 Task: Buy 3 Skirt Sets of size 5-6 years for Baby Girls from Clothing section under best seller category for shipping address: Fernando Perez, 1393 Camden Street, Reno, Nevada 89501, Cell Number 7752551231. Pay from credit card ending with 2005, CVV 3321
Action: Mouse moved to (305, 69)
Screenshot: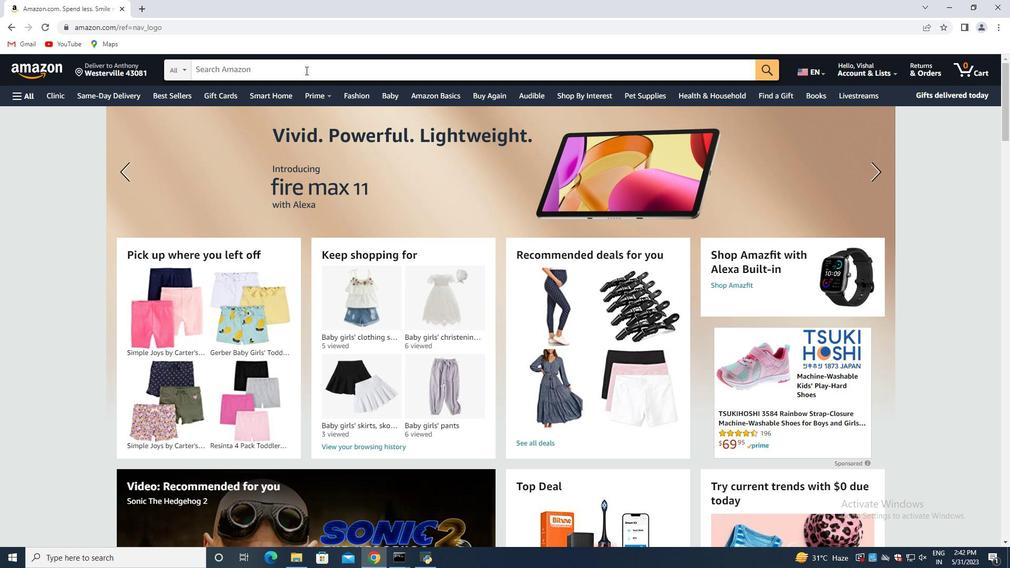 
Action: Mouse pressed left at (305, 69)
Screenshot: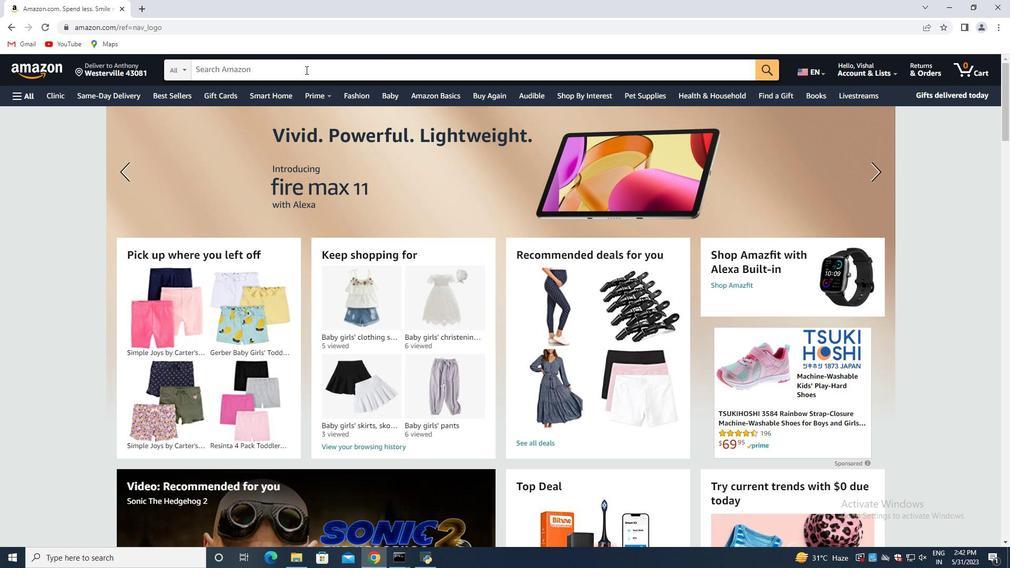 
Action: Key pressed <Key.shift><Key.shift><Key.shift>Skirt<Key.space><Key.shift>Sets<Key.space>of<Key.space>size<Key.space>5-6<Key.space>years<Key.space>for<Key.space><Key.shift>Baby<Key.space><Key.shift><Key.shift><Key.shift><Key.shift><Key.shift><Key.shift><Key.shift><Key.shift><Key.shift><Key.shift><Key.shift><Key.shift><Key.shift><Key.shift><Key.shift><Key.shift><Key.shift><Key.shift><Key.shift><Key.shift><Key.shift>Girls<Key.enter>
Screenshot: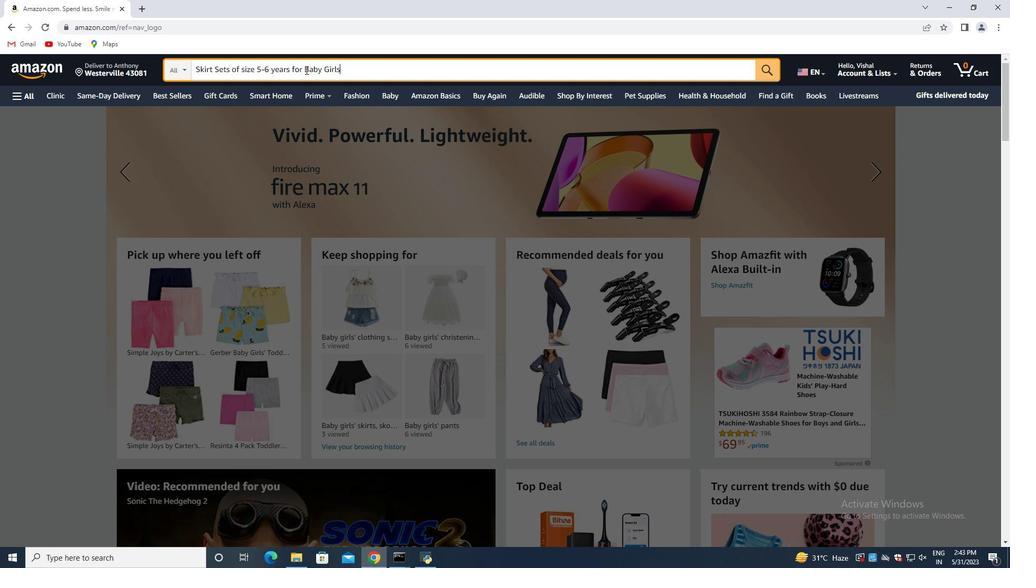 
Action: Mouse moved to (374, 215)
Screenshot: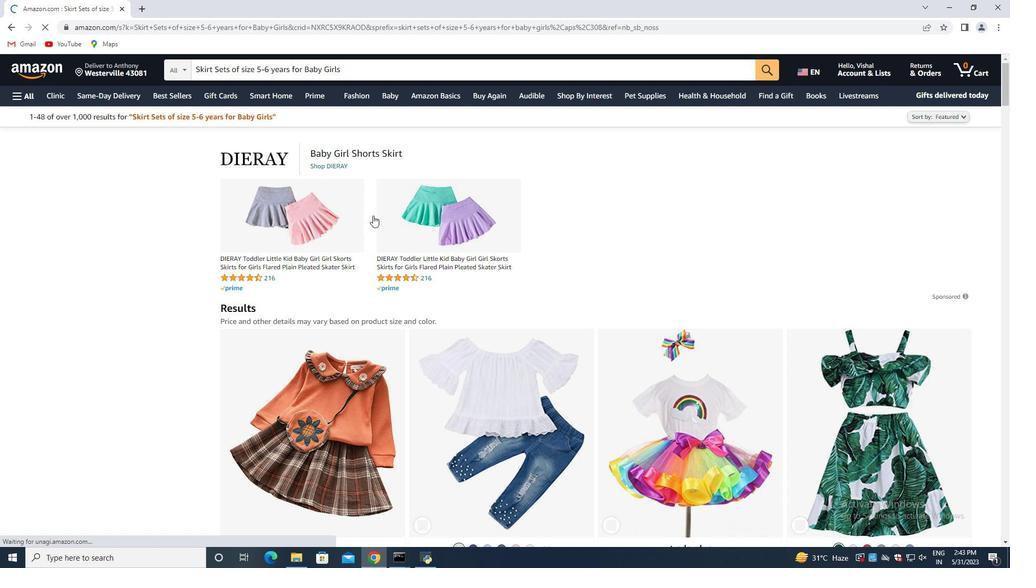 
Action: Mouse scrolled (374, 215) with delta (0, 0)
Screenshot: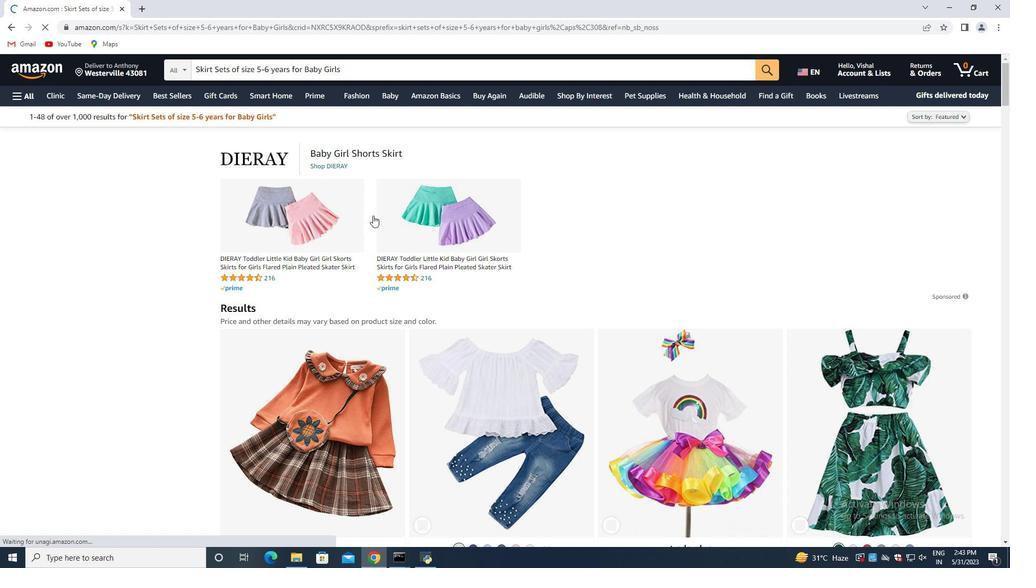 
Action: Mouse scrolled (374, 215) with delta (0, 0)
Screenshot: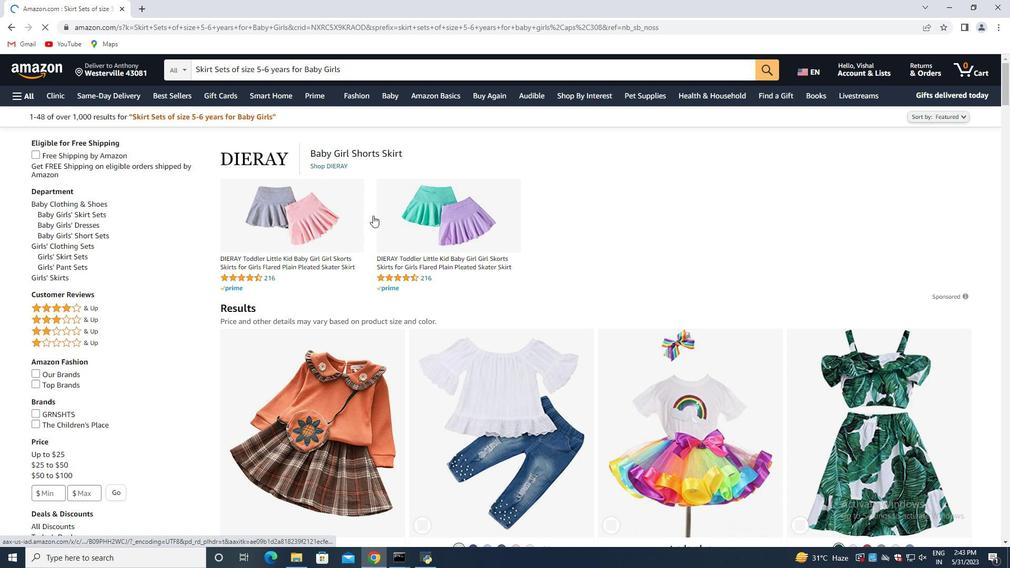 
Action: Mouse moved to (382, 217)
Screenshot: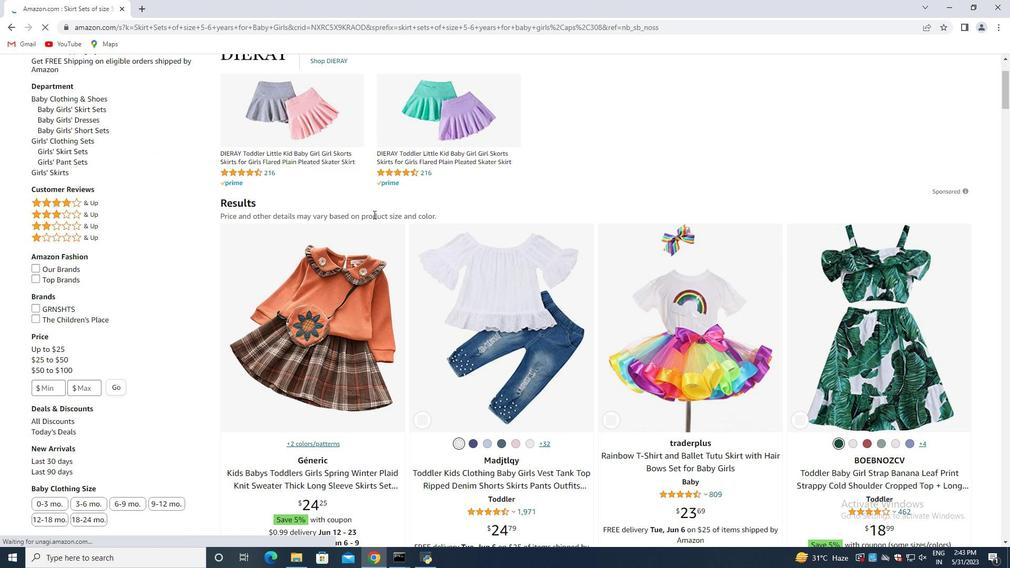 
Action: Mouse scrolled (382, 217) with delta (0, 0)
Screenshot: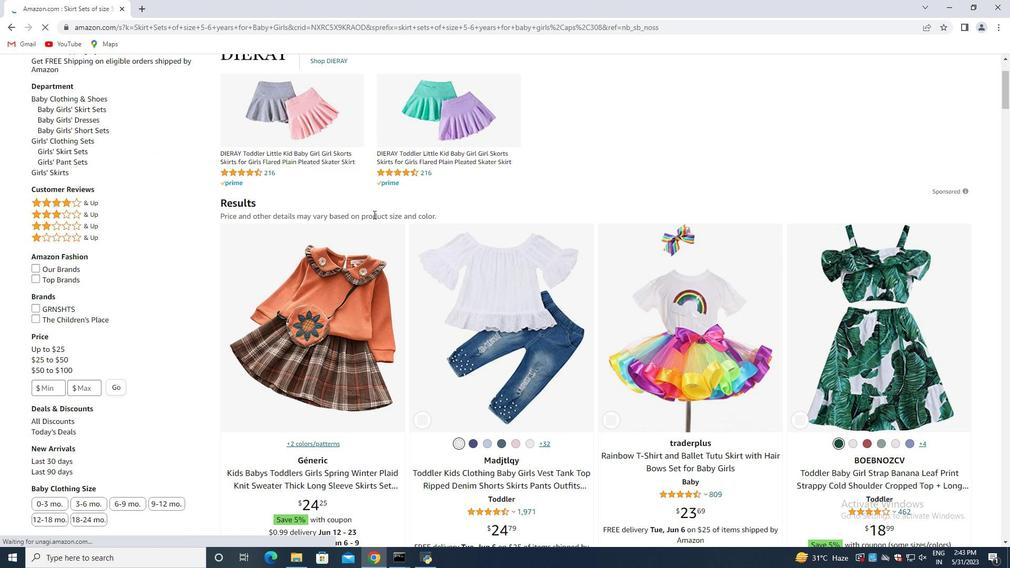 
Action: Mouse moved to (384, 218)
Screenshot: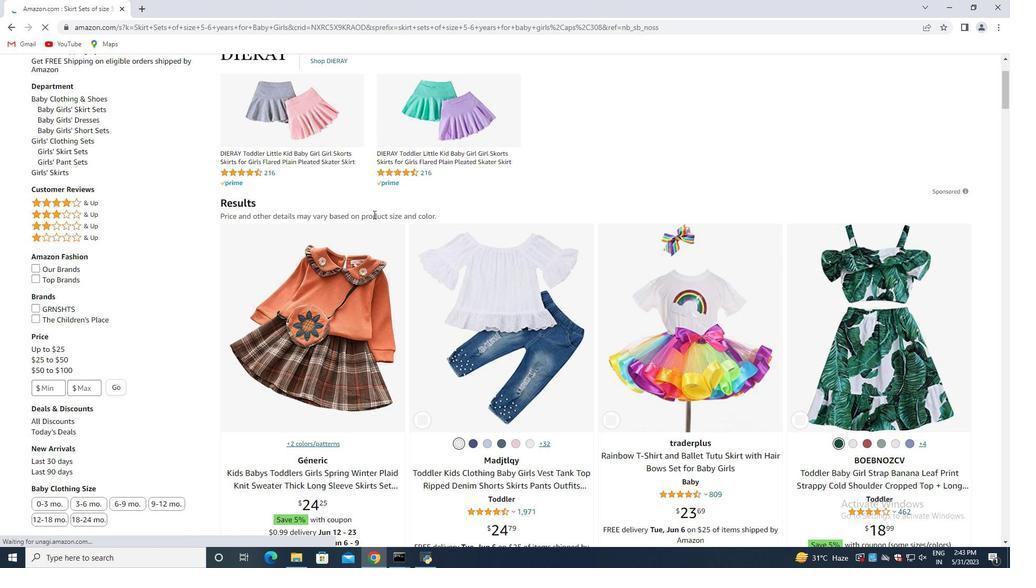 
Action: Mouse scrolled (384, 218) with delta (0, 0)
Screenshot: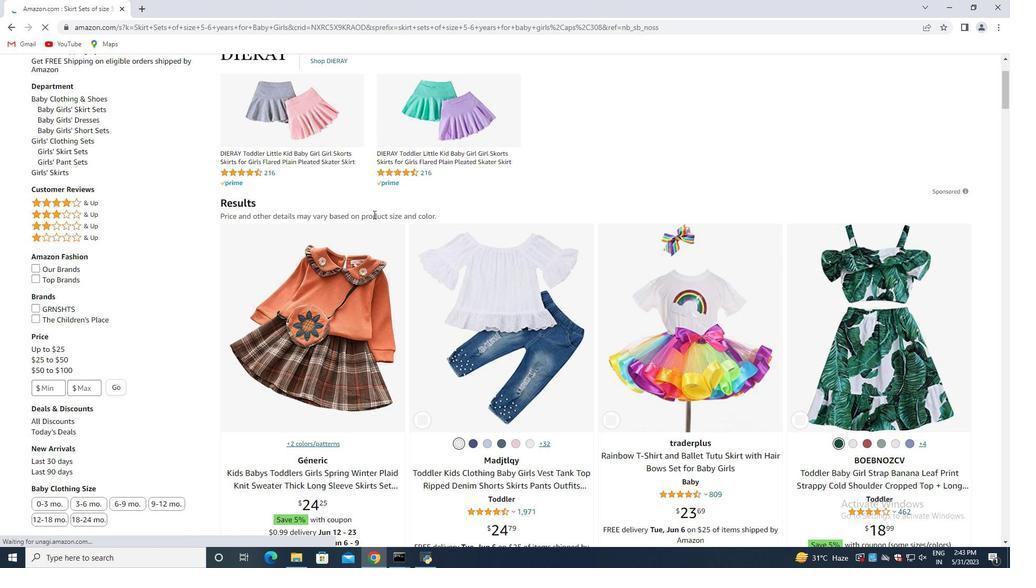 
Action: Mouse moved to (326, 239)
Screenshot: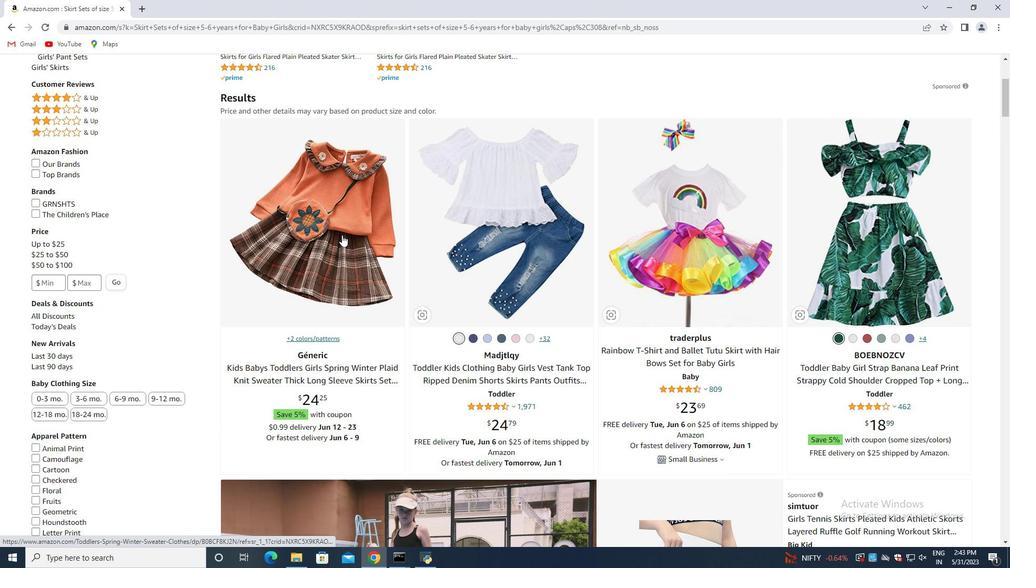 
Action: Mouse pressed left at (326, 239)
Screenshot: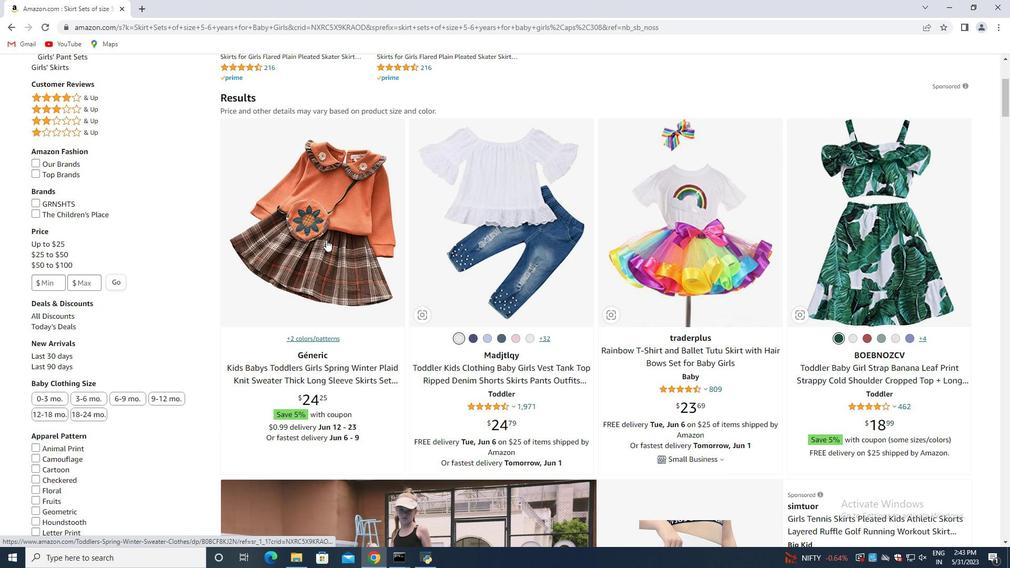 
Action: Mouse moved to (265, 416)
Screenshot: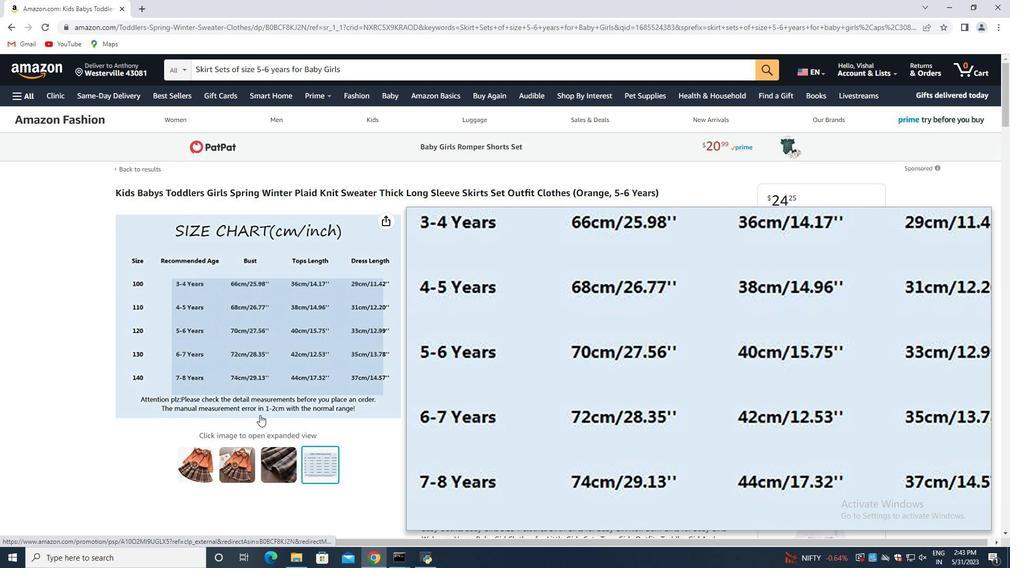 
Action: Mouse scrolled (265, 415) with delta (0, 0)
Screenshot: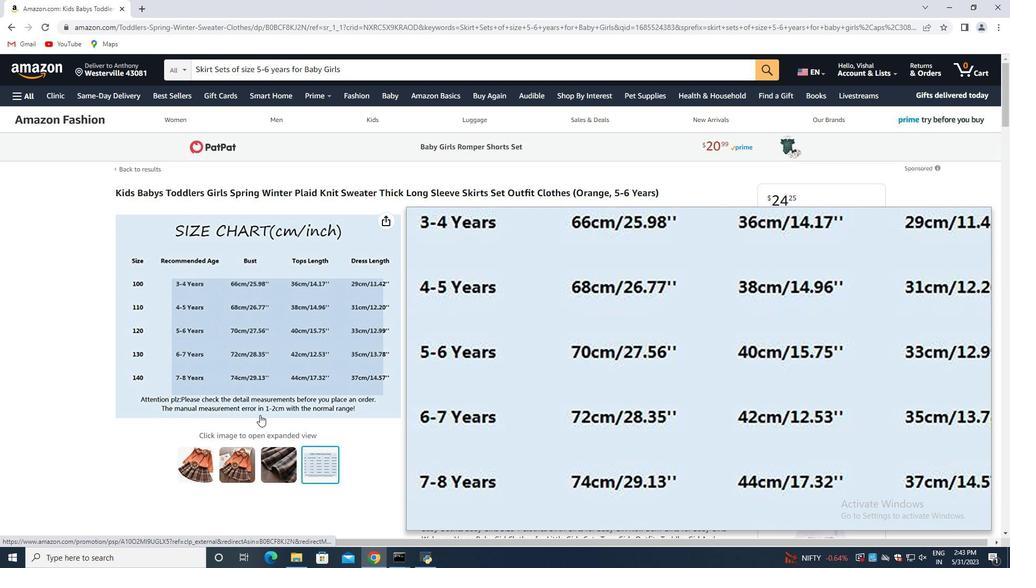 
Action: Mouse moved to (272, 417)
Screenshot: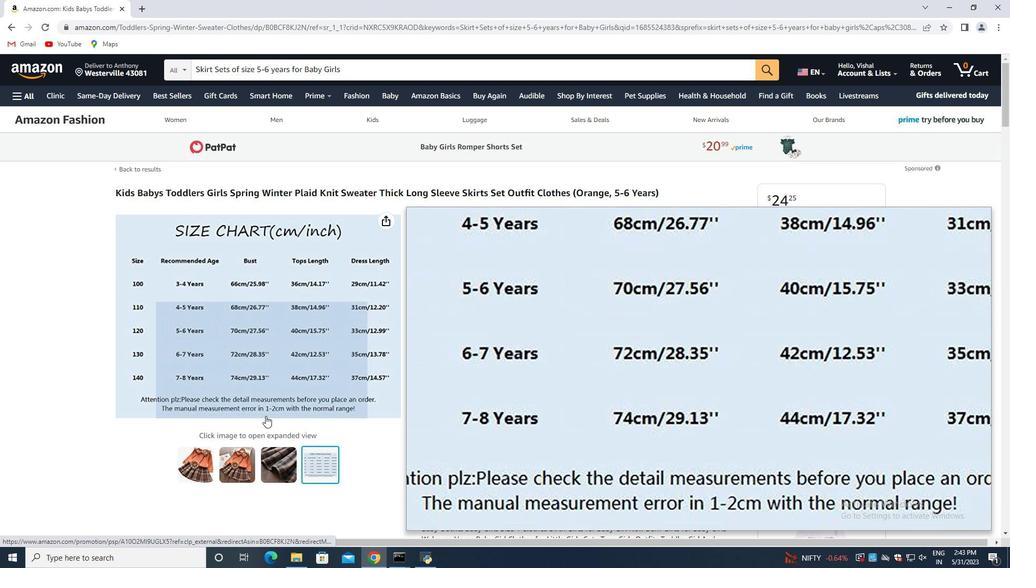 
Action: Mouse scrolled (271, 416) with delta (0, 0)
Screenshot: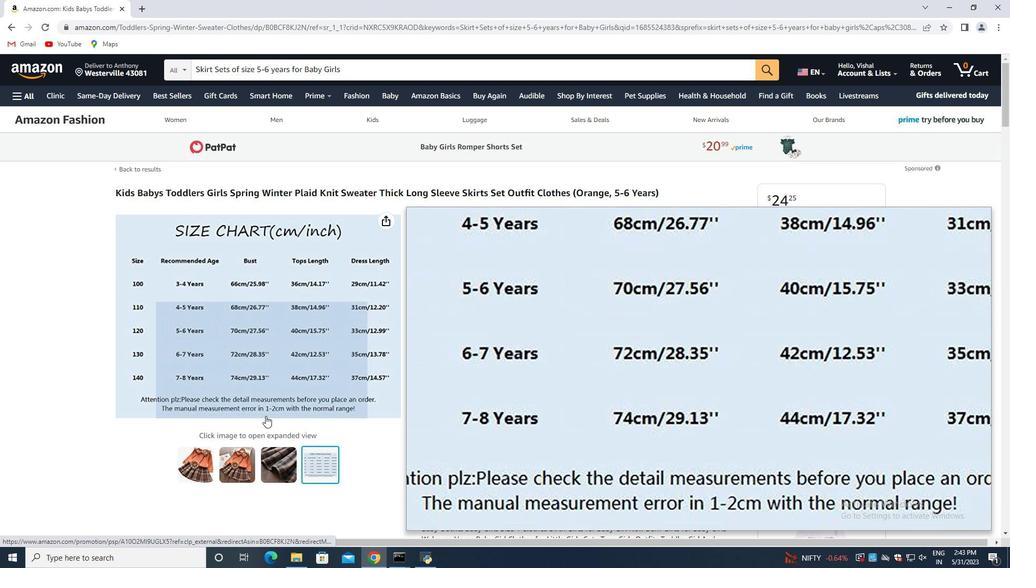 
Action: Mouse moved to (349, 413)
Screenshot: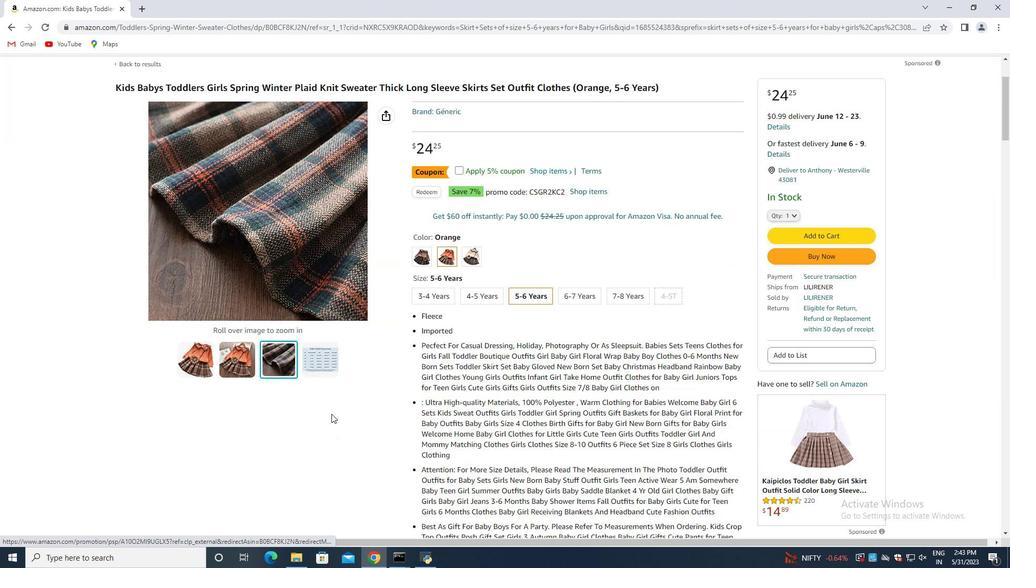 
Action: Mouse scrolled (349, 413) with delta (0, 0)
Screenshot: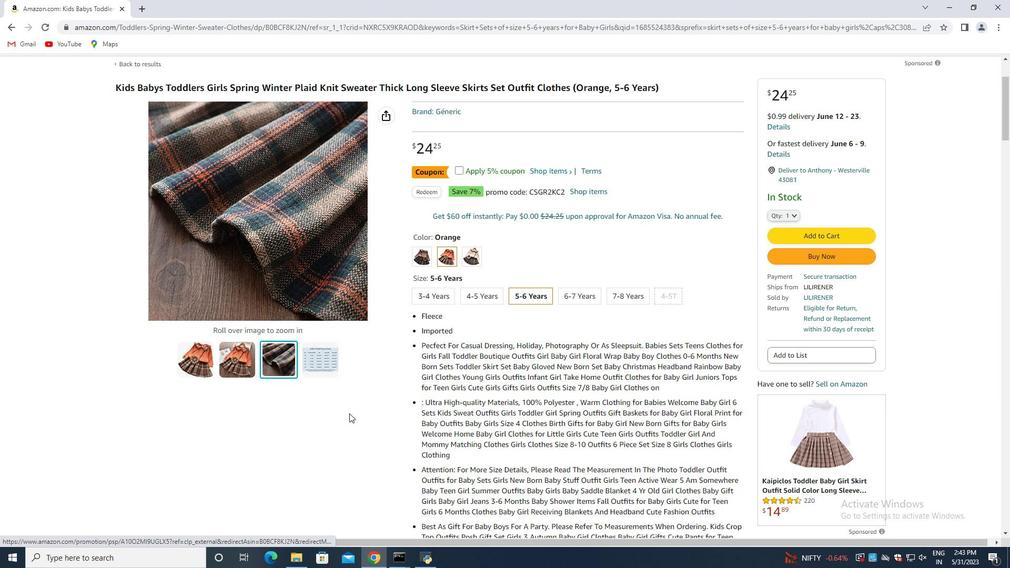 
Action: Mouse moved to (441, 304)
Screenshot: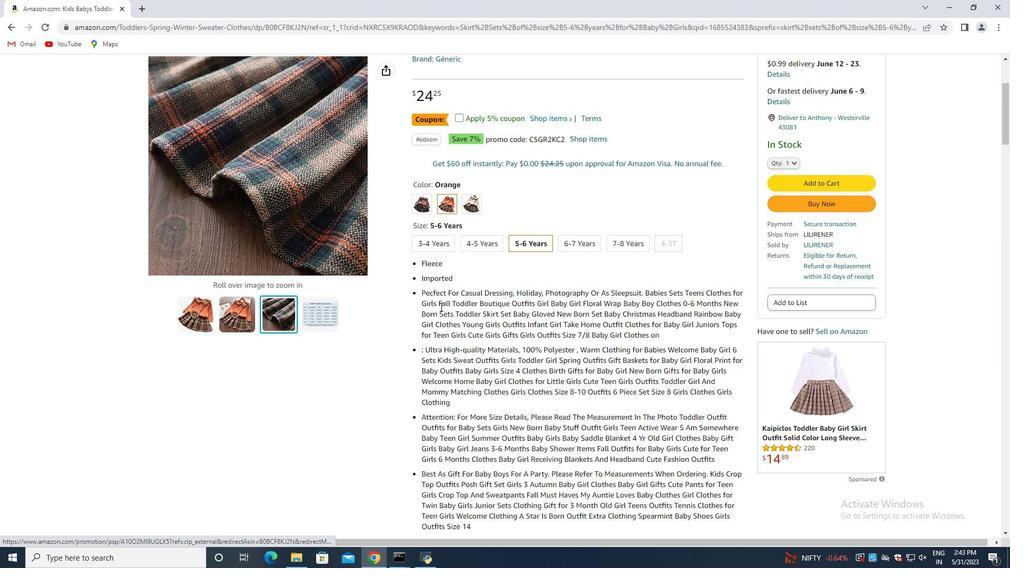 
Action: Key pressed <Key.down><Key.down><Key.down><Key.down><Key.down><Key.down><Key.down><Key.down><Key.down><Key.down><Key.down><Key.down><Key.down><Key.down><Key.down><Key.down><Key.down><Key.down><Key.down><Key.down><Key.down><Key.down><Key.down><Key.down><Key.down><Key.down><Key.down><Key.down><Key.down><Key.down><Key.down><Key.down><Key.down><Key.down><Key.down><Key.down><Key.down><Key.down><Key.down><Key.down><Key.down><Key.down><Key.down><Key.down><Key.down><Key.down><Key.down><Key.down><Key.down><Key.down><Key.down><Key.down><Key.down><Key.down><Key.down><Key.down><Key.down><Key.down><Key.down><Key.down><Key.down><Key.down><Key.down><Key.down><Key.down><Key.down><Key.down><Key.down><Key.down><Key.down><Key.down><Key.down><Key.down><Key.down><Key.down><Key.down><Key.down><Key.down><Key.down><Key.down><Key.down><Key.down><Key.down><Key.down><Key.down><Key.down><Key.down><Key.down><Key.down><Key.down><Key.down><Key.down><Key.down><Key.down><Key.down><Key.down><Key.down><Key.down><Key.down><Key.down><Key.down><Key.down><Key.down><Key.down><Key.down><Key.down><Key.down><Key.down><Key.down><Key.down><Key.down><Key.down><Key.down><Key.down><Key.down><Key.down><Key.down><Key.down><Key.down><Key.down><Key.down><Key.down><Key.down><Key.down><Key.down><Key.down><Key.down><Key.down><Key.down><Key.down><Key.down><Key.down><Key.down><Key.down><Key.down><Key.down><Key.down><Key.down><Key.down><Key.down><Key.down><Key.down><Key.down><Key.down><Key.down><Key.down><Key.down><Key.down><Key.down><Key.down><Key.down><Key.down><Key.down><Key.down><Key.down><Key.down><Key.down><Key.down><Key.down><Key.down><Key.down><Key.down><Key.down><Key.down><Key.down><Key.up><Key.up><Key.up><Key.up><Key.up><Key.up><Key.up><Key.up><Key.up><Key.up><Key.up><Key.up><Key.up><Key.up><Key.up><Key.up><Key.up><Key.up><Key.up><Key.up><Key.up><Key.up><Key.up><Key.up><Key.up><Key.up><Key.up><Key.up><Key.up><Key.up><Key.up><Key.up><Key.up><Key.up><Key.up><Key.up><Key.up><Key.up><Key.up><Key.up><Key.up><Key.up><Key.up><Key.up><Key.up><Key.up><Key.up><Key.up><Key.up><Key.up><Key.up><Key.up><Key.up><Key.up><Key.up><Key.up><Key.up><Key.up><Key.up><Key.up><Key.up><Key.up><Key.up><Key.up><Key.up><Key.up><Key.up><Key.up><Key.up><Key.up><Key.up><Key.up><Key.up><Key.up><Key.up><Key.up><Key.up><Key.up><Key.up><Key.up><Key.up><Key.up><Key.up><Key.up><Key.up><Key.up><Key.up><Key.up><Key.up><Key.up><Key.up><Key.up><Key.up><Key.up><Key.up><Key.up><Key.up><Key.up><Key.up><Key.up><Key.up><Key.up><Key.up><Key.up><Key.up><Key.up><Key.up><Key.up><Key.up><Key.up><Key.up><Key.up><Key.up><Key.up><Key.up><Key.up><Key.up><Key.up><Key.up><Key.up><Key.up><Key.up><Key.up><Key.up><Key.up><Key.up><Key.up><Key.up><Key.up><Key.up><Key.up><Key.up><Key.up><Key.up><Key.up><Key.up><Key.up><Key.up><Key.up><Key.up><Key.up><Key.up><Key.up><Key.up><Key.up><Key.up><Key.up><Key.up><Key.up><Key.up><Key.up><Key.up><Key.up><Key.up><Key.up><Key.up><Key.up><Key.up><Key.up>
Screenshot: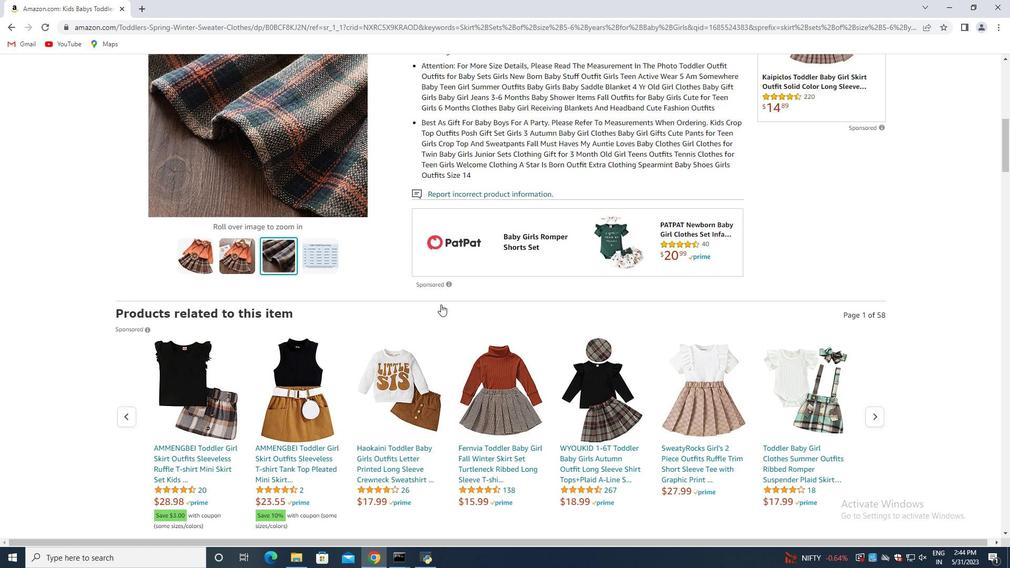 
Action: Mouse moved to (397, 283)
Screenshot: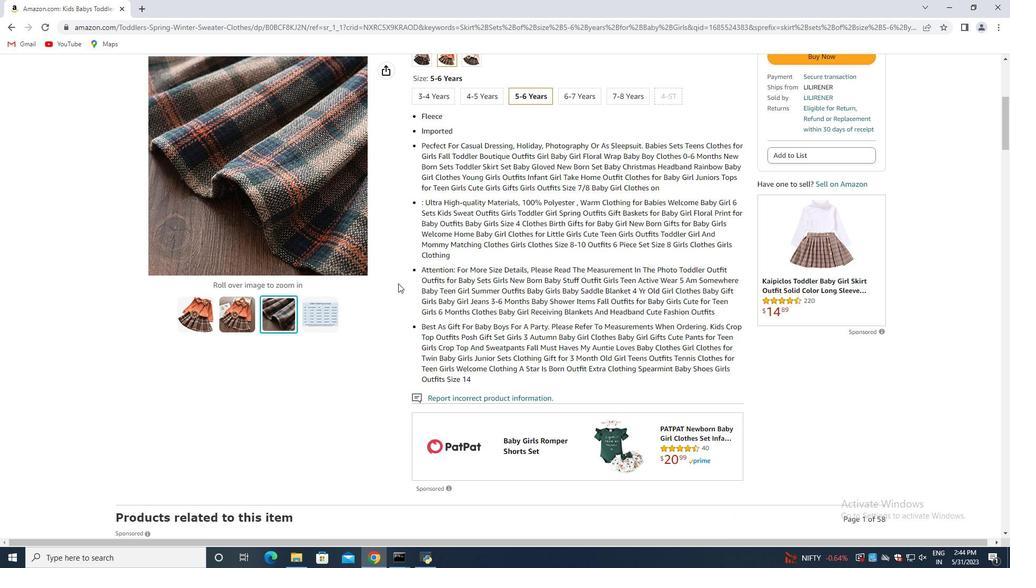 
Action: Mouse scrolled (397, 284) with delta (0, 0)
Screenshot: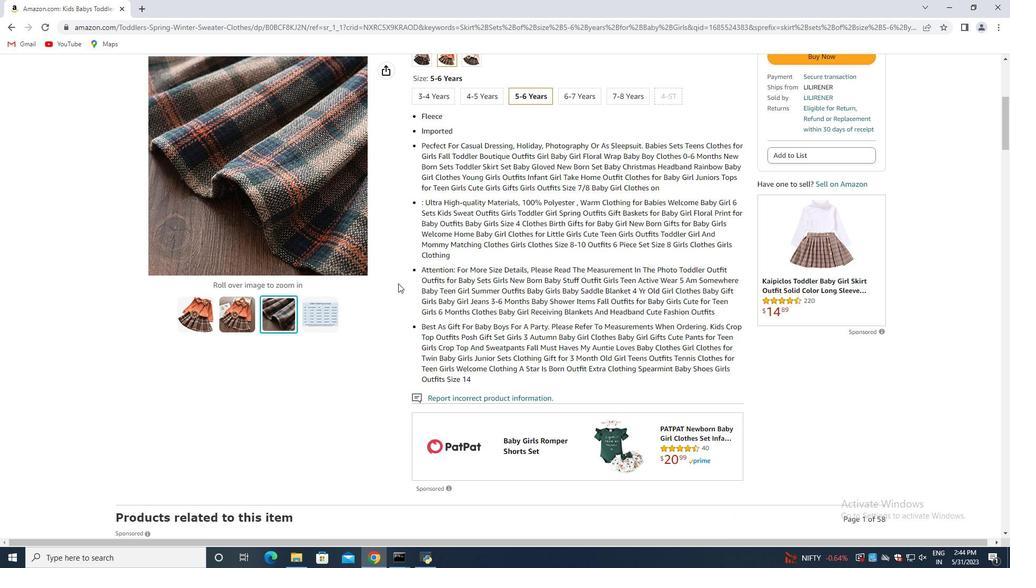 
Action: Mouse moved to (451, 309)
Screenshot: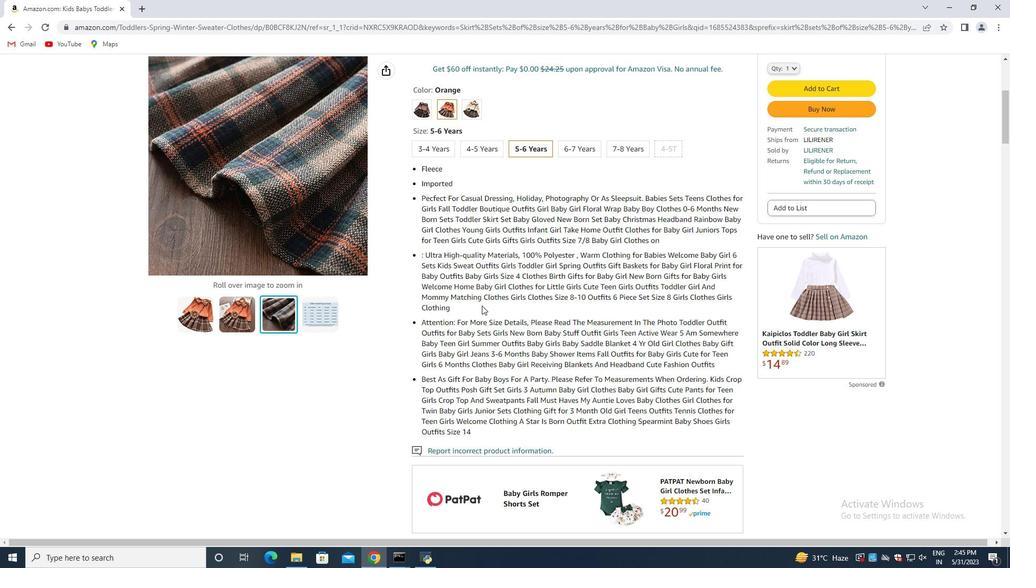 
Action: Mouse scrolled (451, 308) with delta (0, 0)
Screenshot: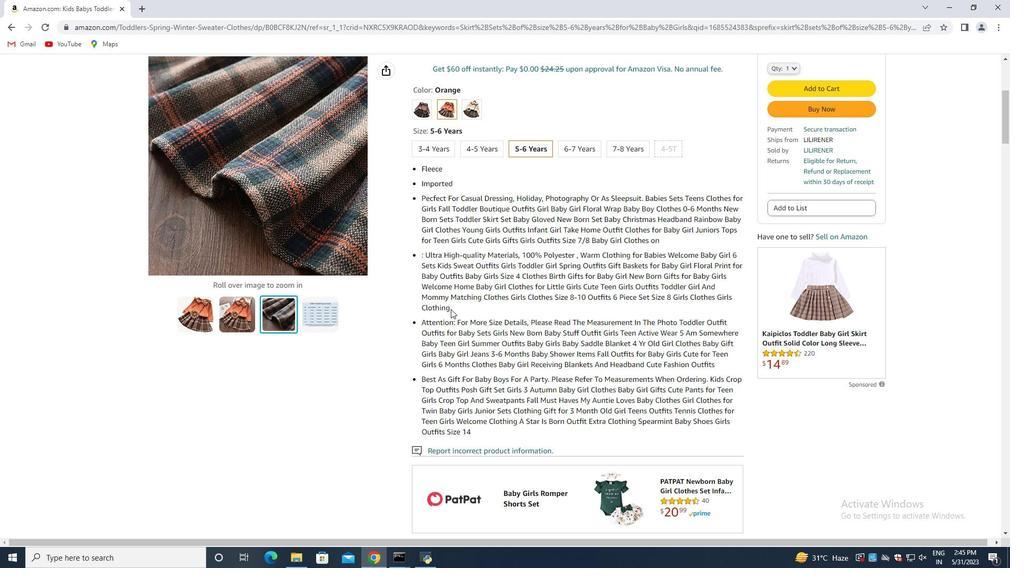 
Action: Mouse moved to (448, 237)
Screenshot: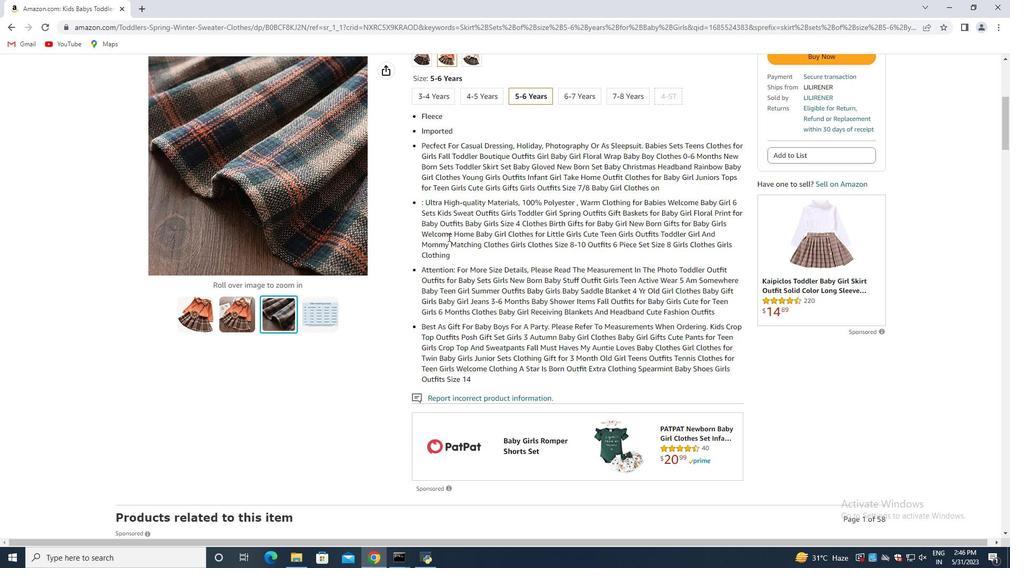 
Action: Mouse scrolled (448, 236) with delta (0, 0)
Screenshot: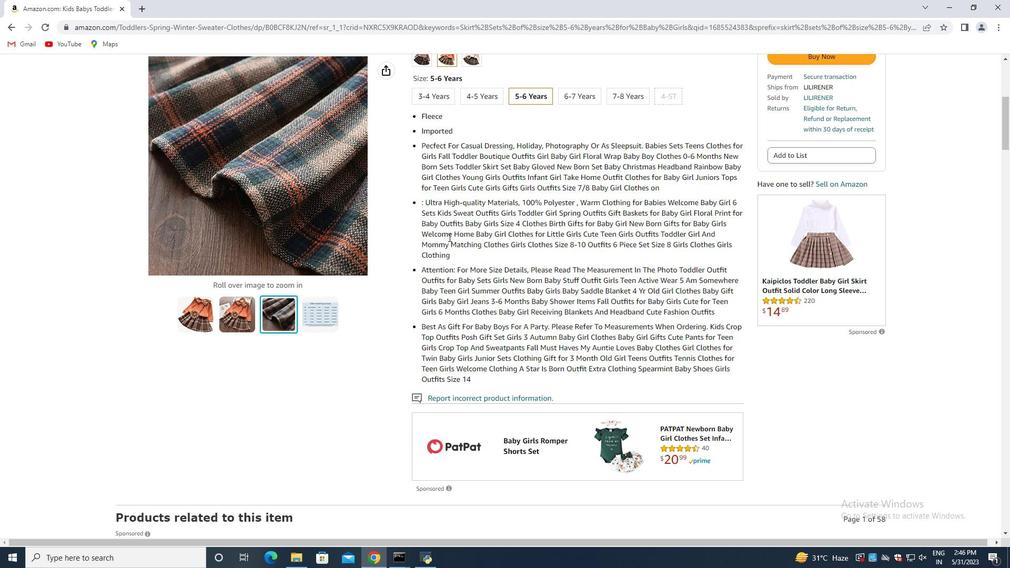 
Action: Mouse moved to (452, 235)
Screenshot: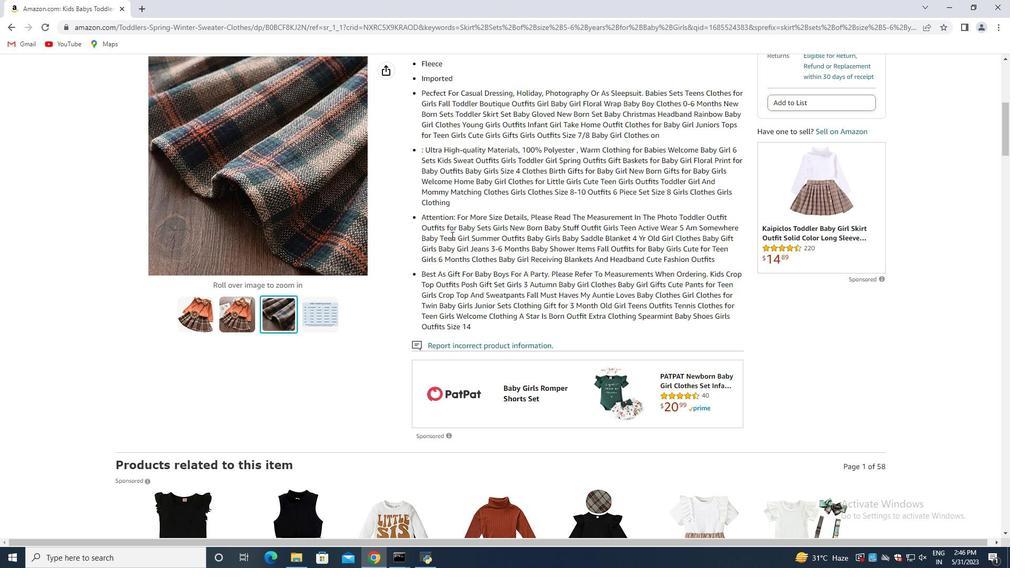 
Action: Mouse scrolled (452, 235) with delta (0, 0)
Screenshot: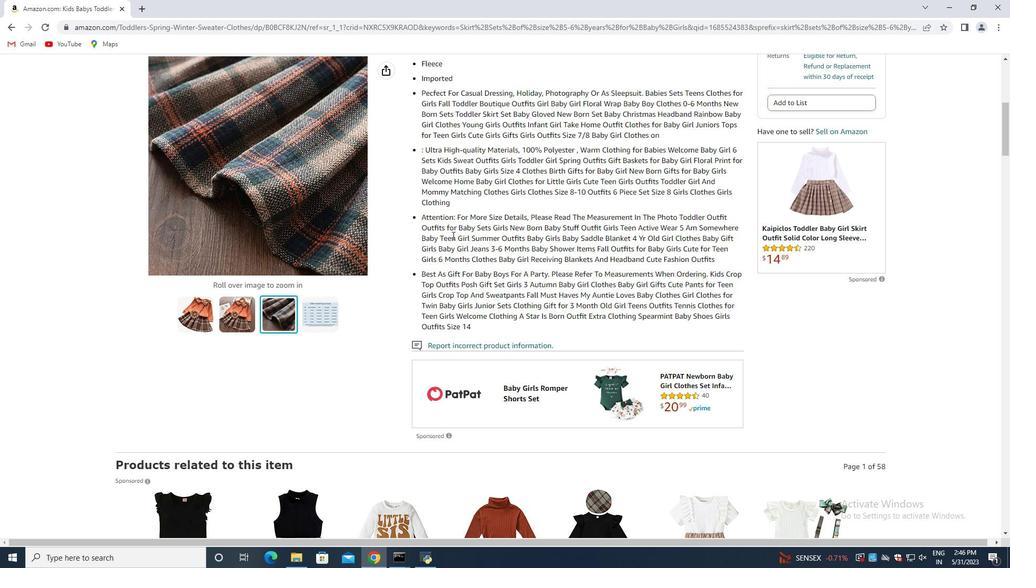 
Action: Mouse moved to (460, 235)
Screenshot: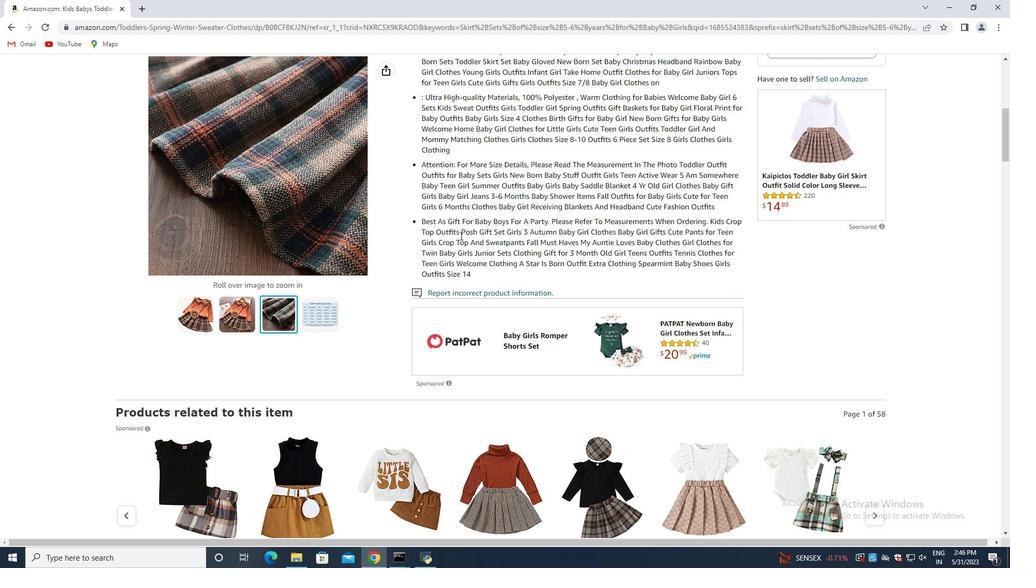 
Action: Mouse scrolled (460, 236) with delta (0, 0)
Screenshot: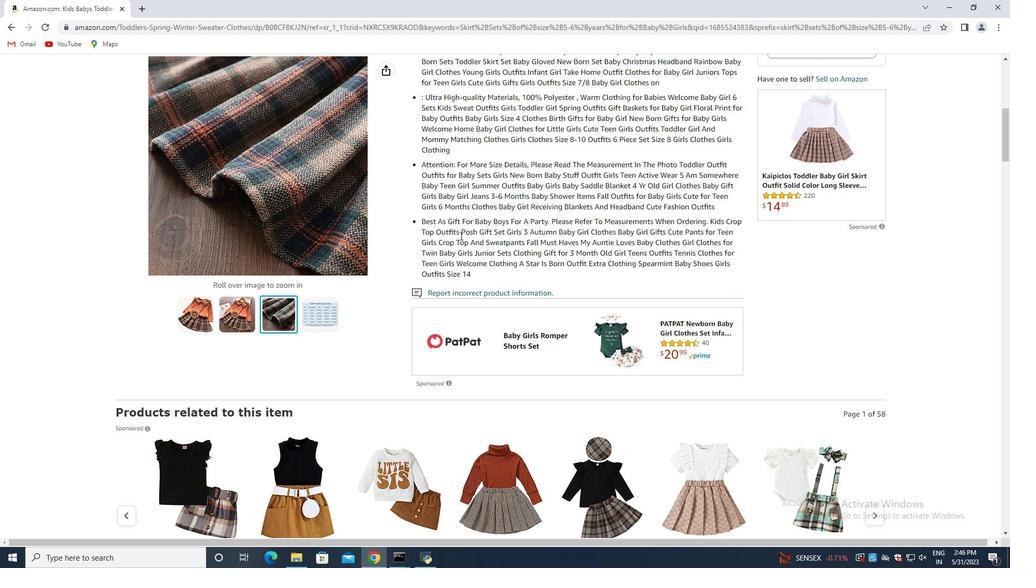 
Action: Mouse moved to (462, 235)
Screenshot: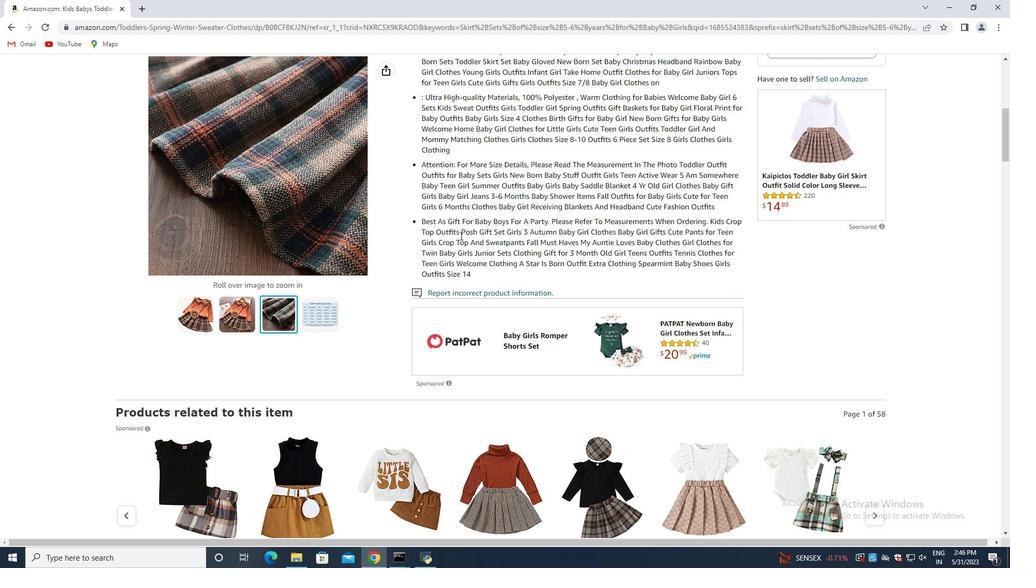 
Action: Mouse scrolled (462, 236) with delta (0, 0)
Screenshot: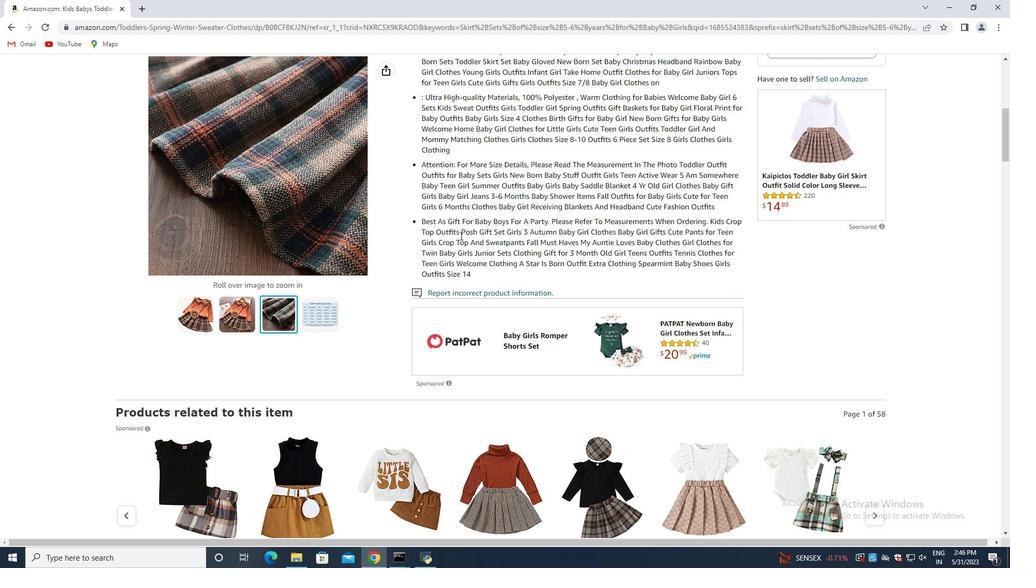 
Action: Mouse scrolled (462, 236) with delta (0, 0)
Screenshot: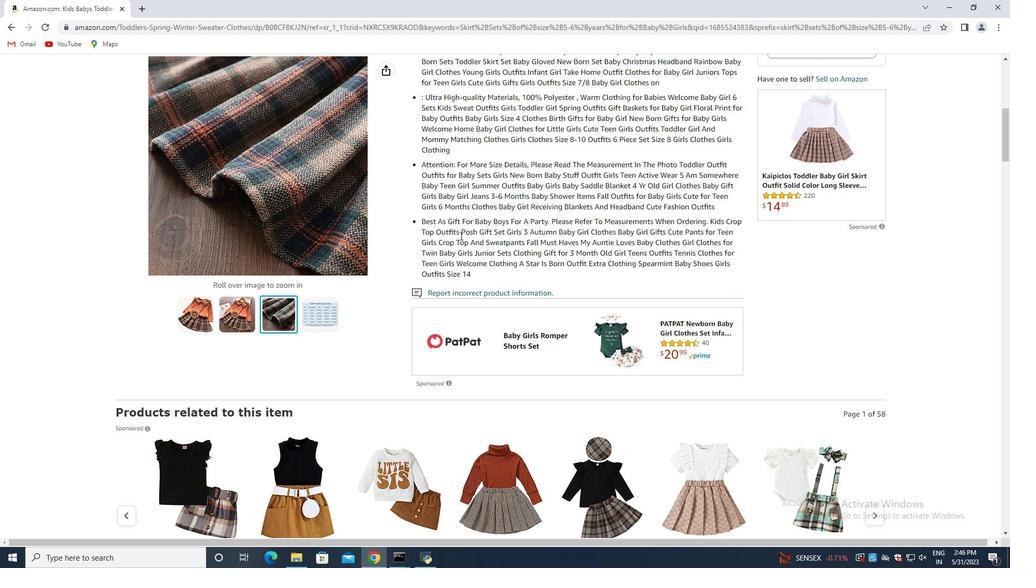 
Action: Mouse moved to (462, 235)
Screenshot: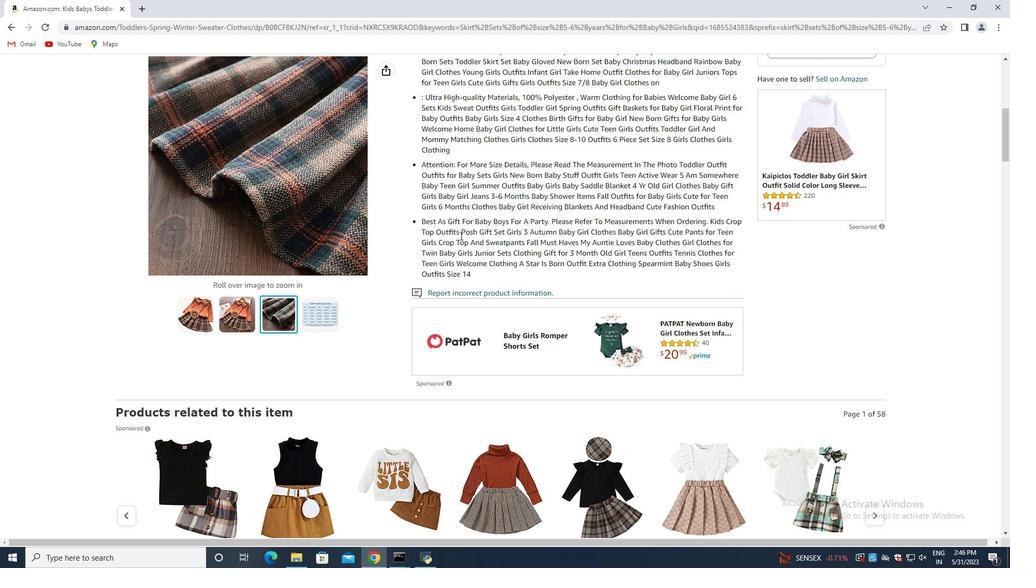 
Action: Mouse scrolled (462, 236) with delta (0, 0)
Screenshot: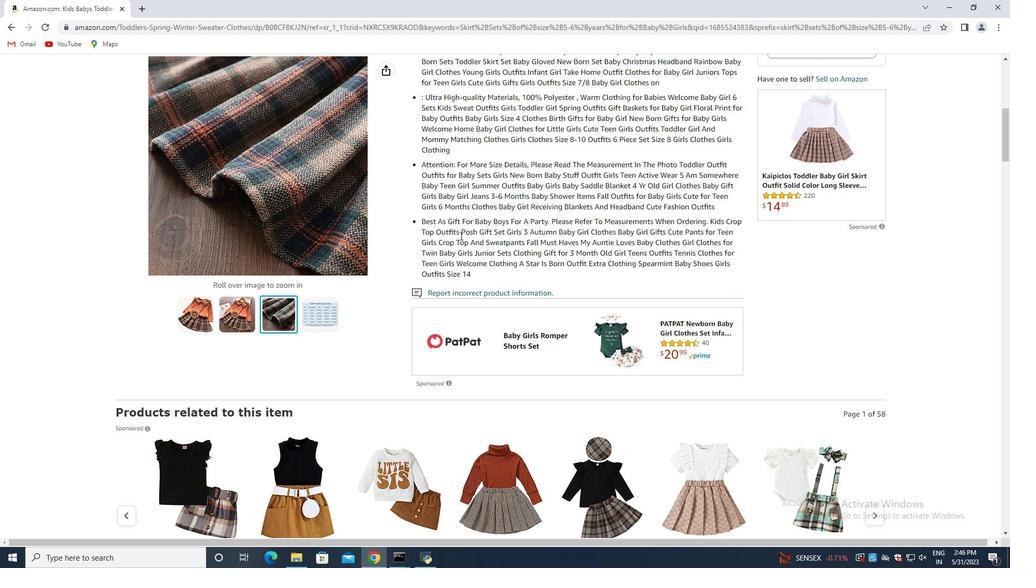 
Action: Mouse scrolled (462, 236) with delta (0, 0)
Screenshot: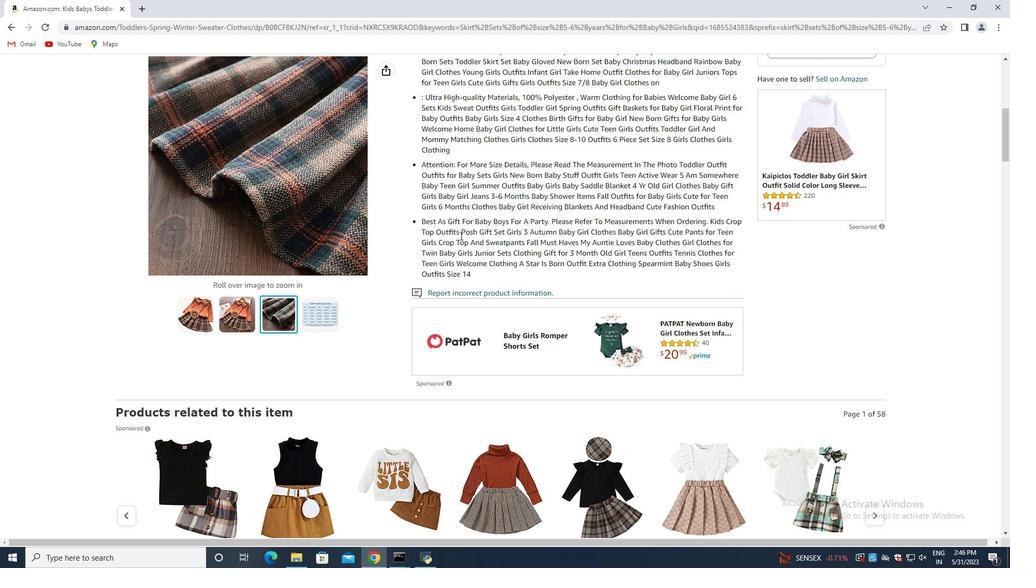 
Action: Mouse scrolled (462, 236) with delta (0, 0)
Screenshot: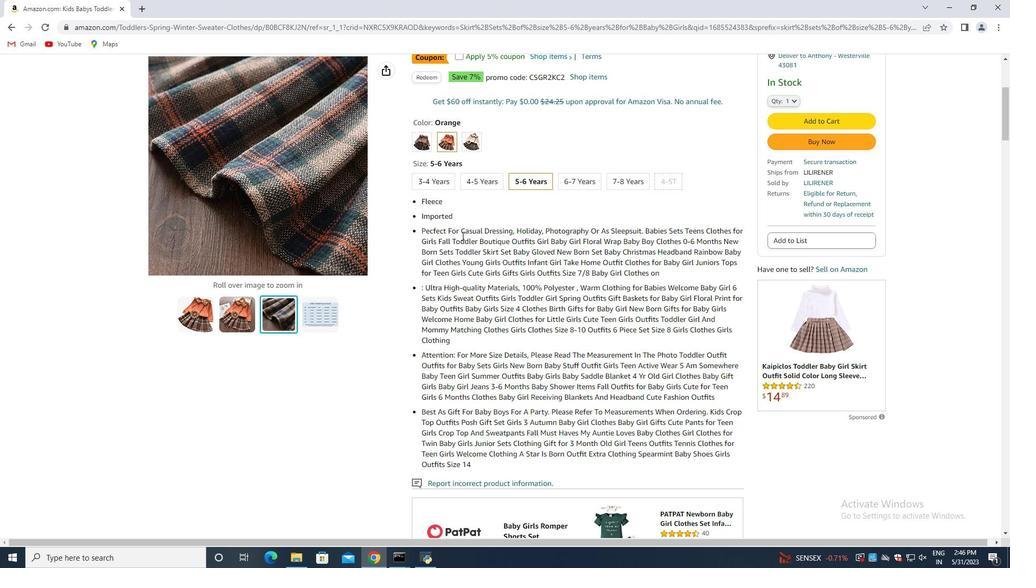 
Action: Mouse scrolled (462, 236) with delta (0, 0)
Screenshot: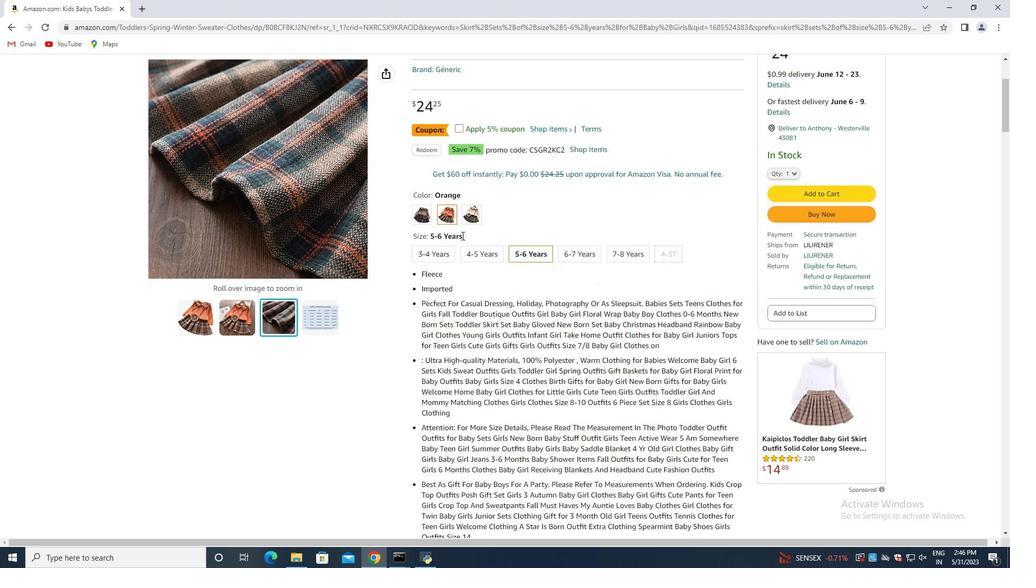
Action: Mouse scrolled (462, 236) with delta (0, 0)
Screenshot: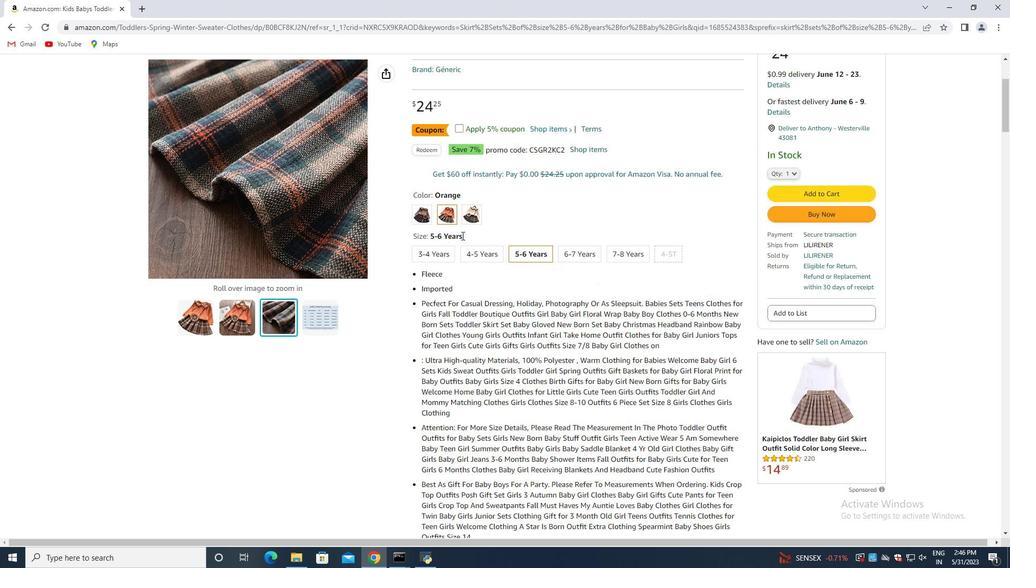 
Action: Mouse scrolled (462, 236) with delta (0, 0)
Screenshot: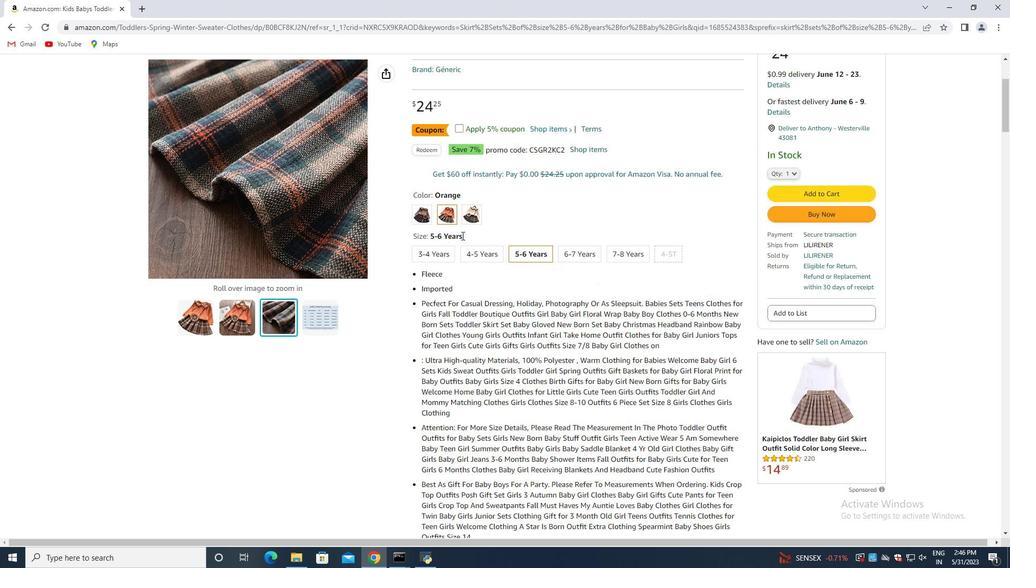 
Action: Mouse scrolled (462, 236) with delta (0, 0)
Screenshot: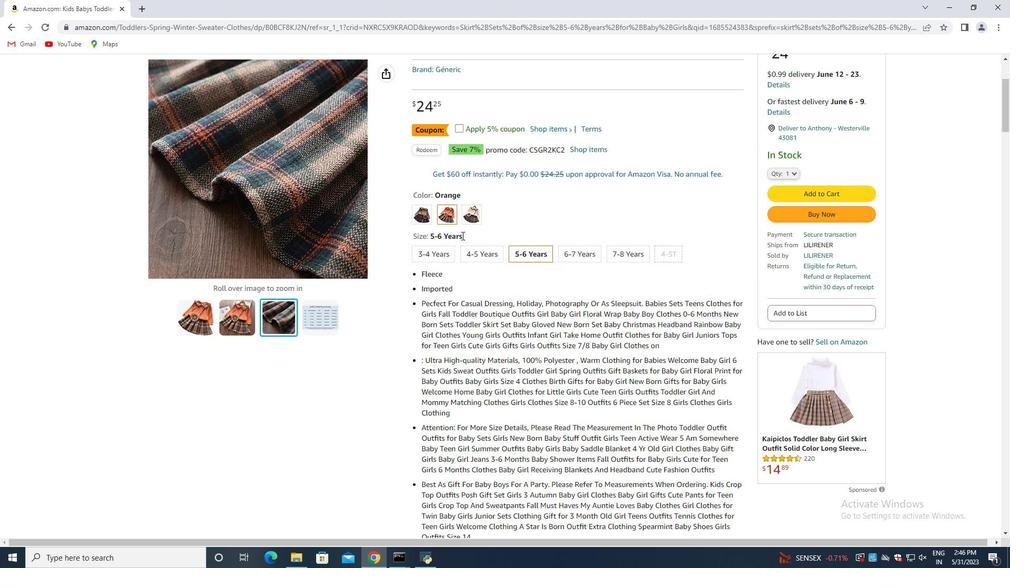 
Action: Mouse scrolled (462, 236) with delta (0, 0)
Screenshot: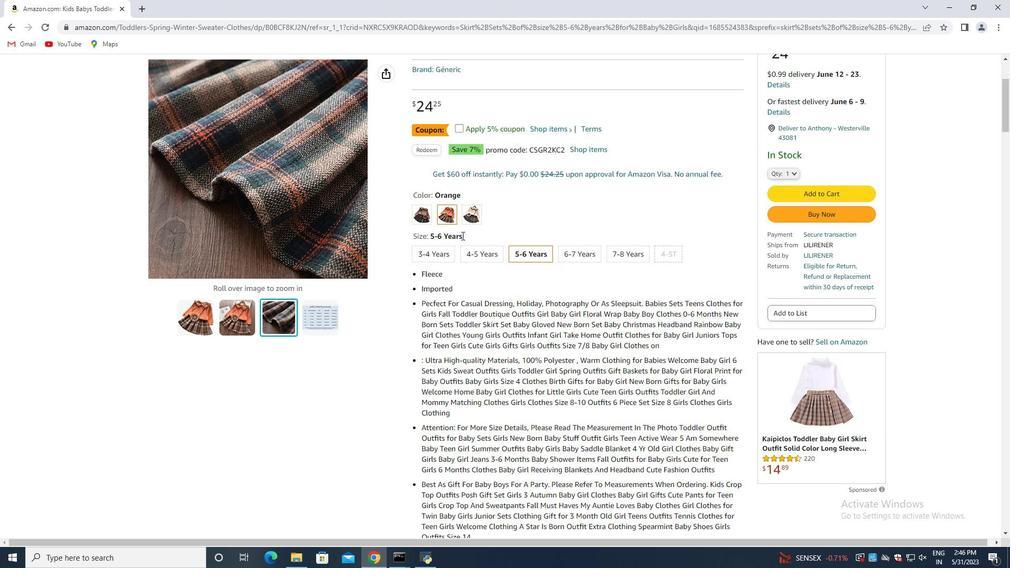 
Action: Mouse scrolled (462, 236) with delta (0, 0)
Screenshot: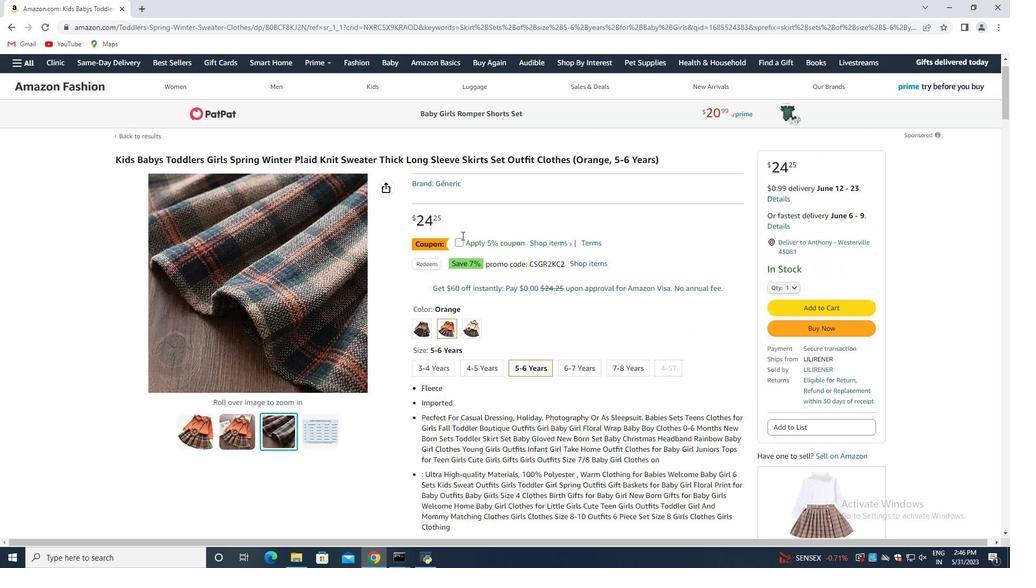 
Action: Mouse scrolled (462, 236) with delta (0, 0)
Screenshot: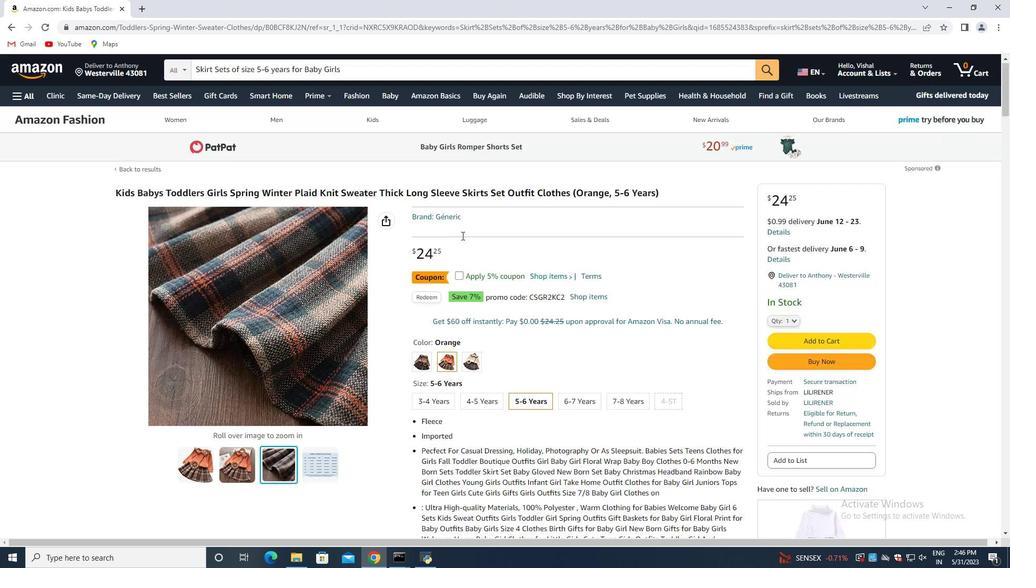 
Action: Mouse scrolled (462, 236) with delta (0, 0)
Screenshot: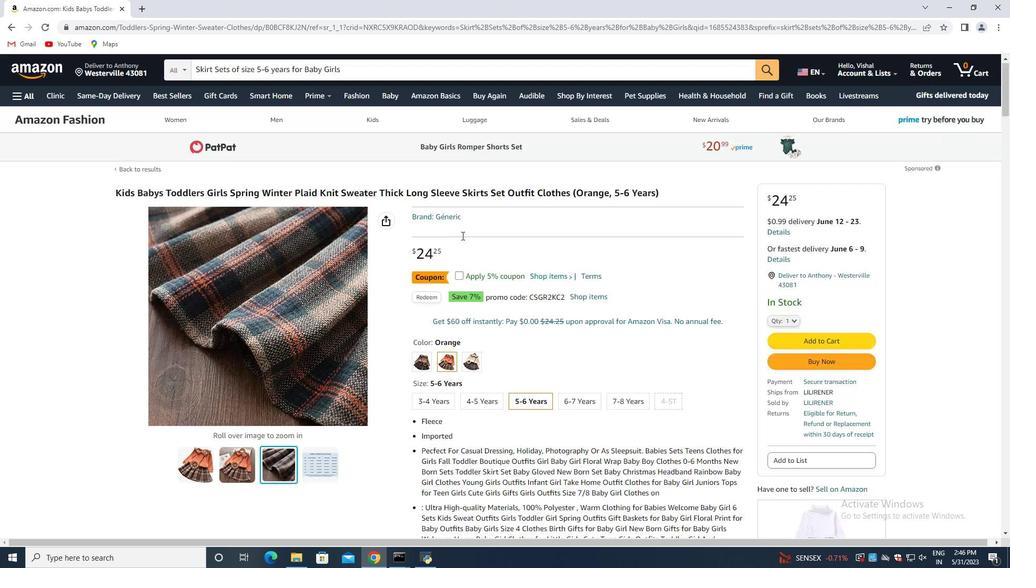 
Action: Mouse scrolled (462, 236) with delta (0, 0)
Screenshot: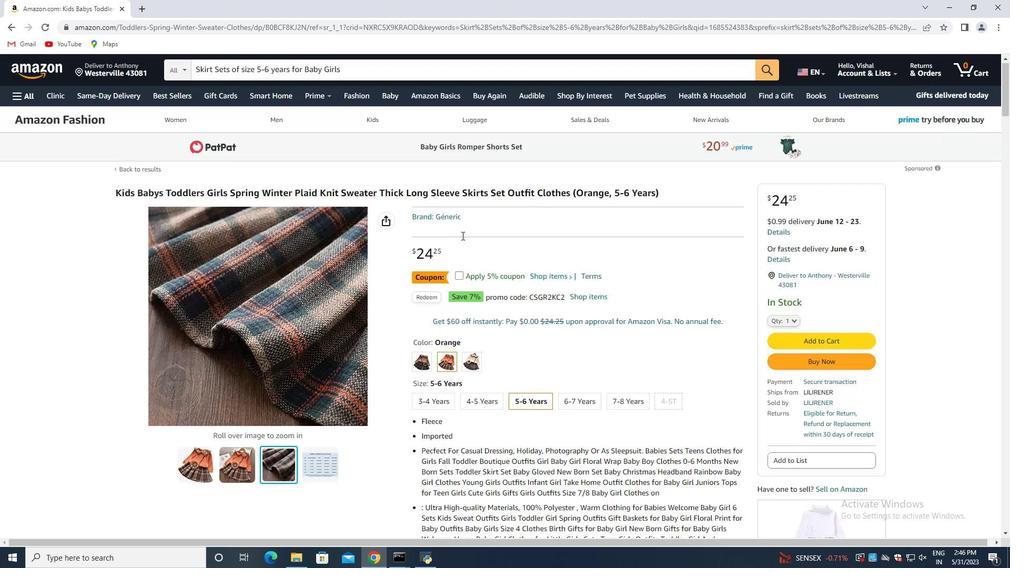 
Action: Mouse scrolled (462, 236) with delta (0, 0)
Screenshot: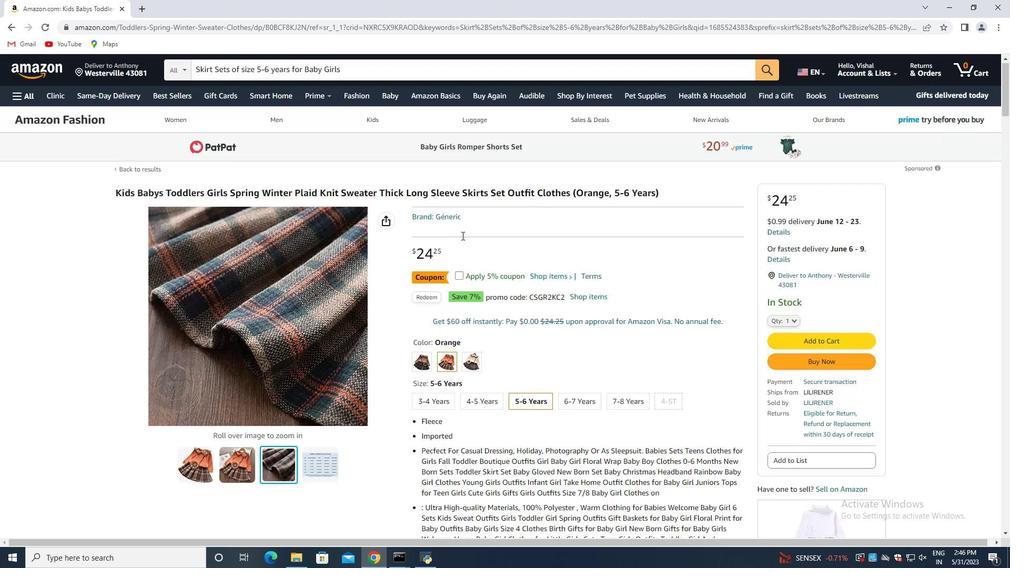 
Action: Mouse scrolled (462, 236) with delta (0, 0)
Screenshot: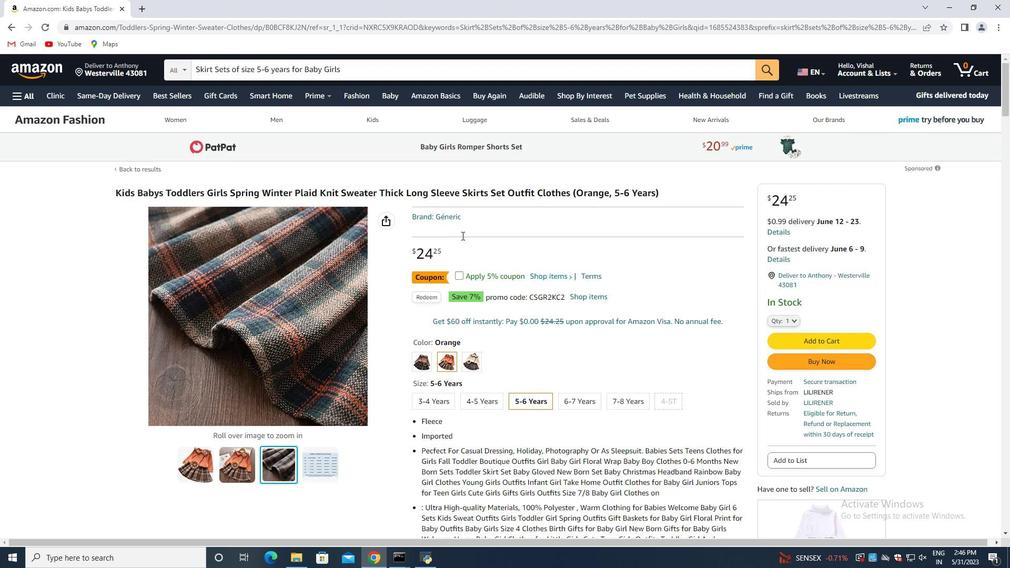 
Action: Mouse moved to (795, 320)
Screenshot: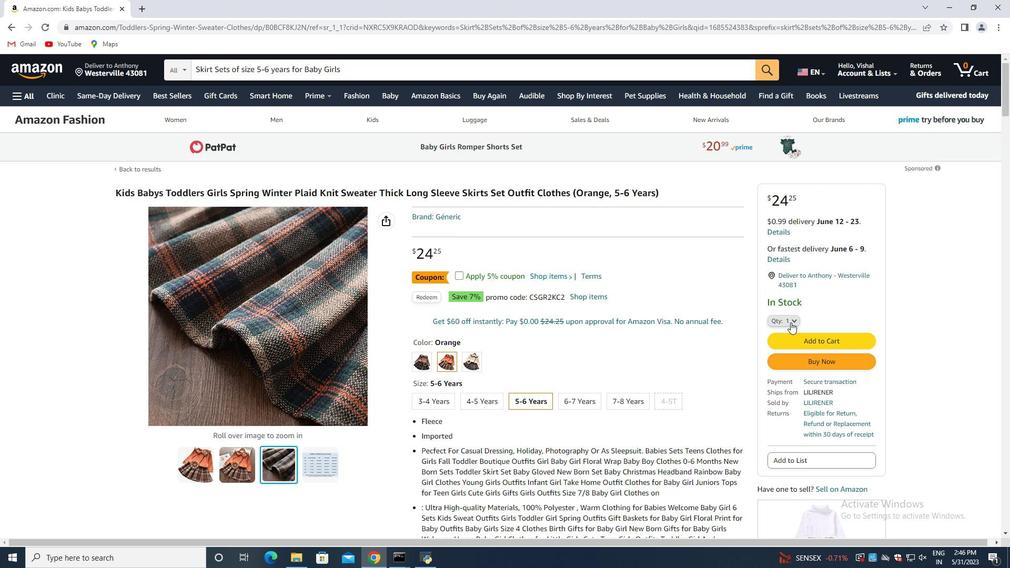 
Action: Mouse pressed left at (795, 320)
Screenshot: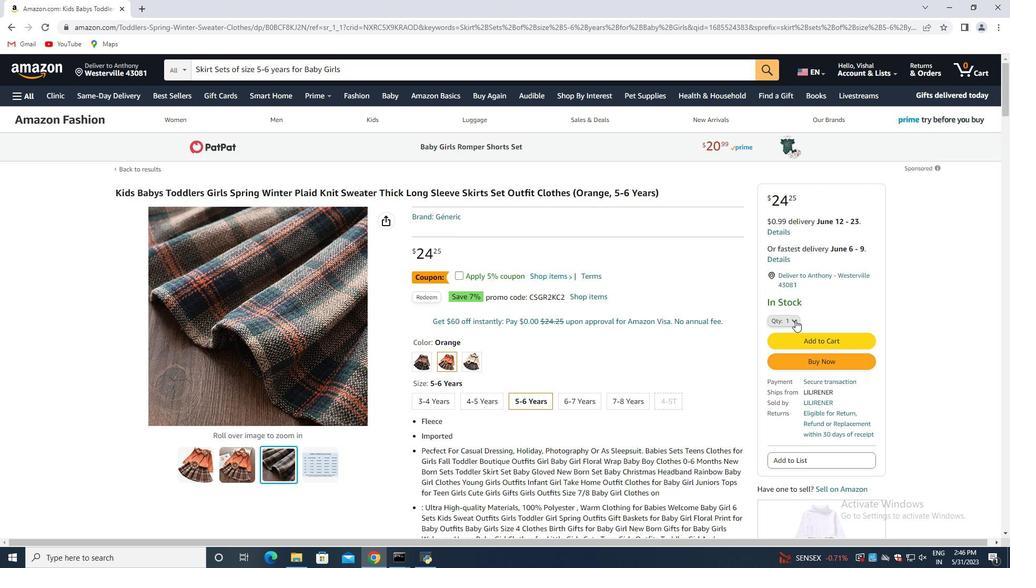
Action: Mouse moved to (783, 101)
Screenshot: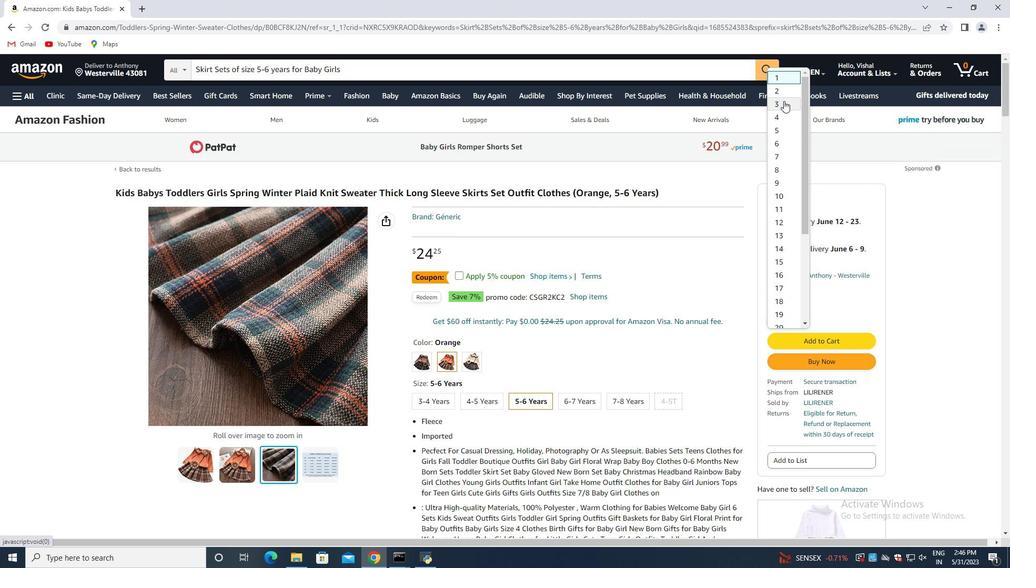 
Action: Mouse pressed left at (783, 101)
Screenshot: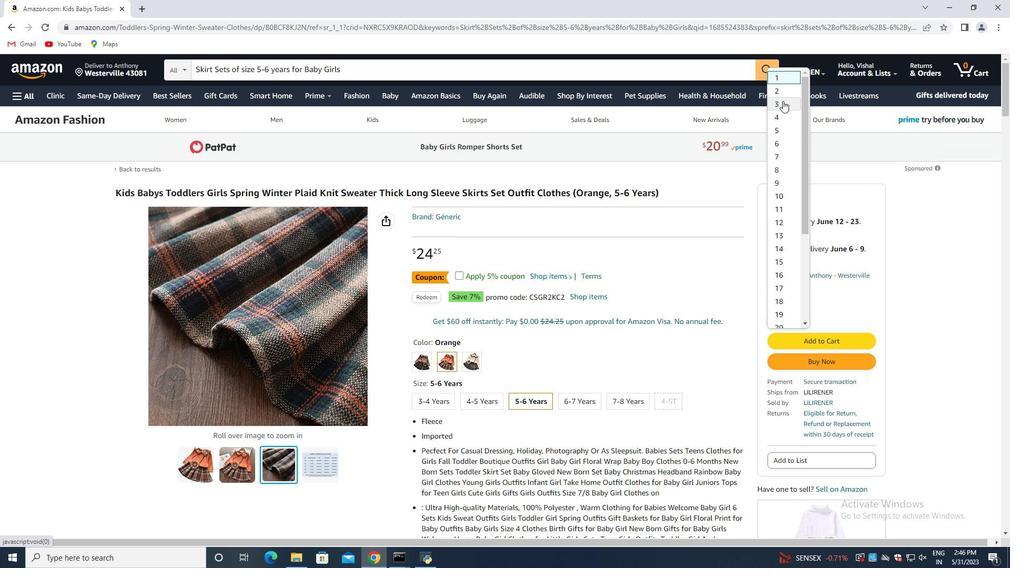 
Action: Mouse moved to (822, 358)
Screenshot: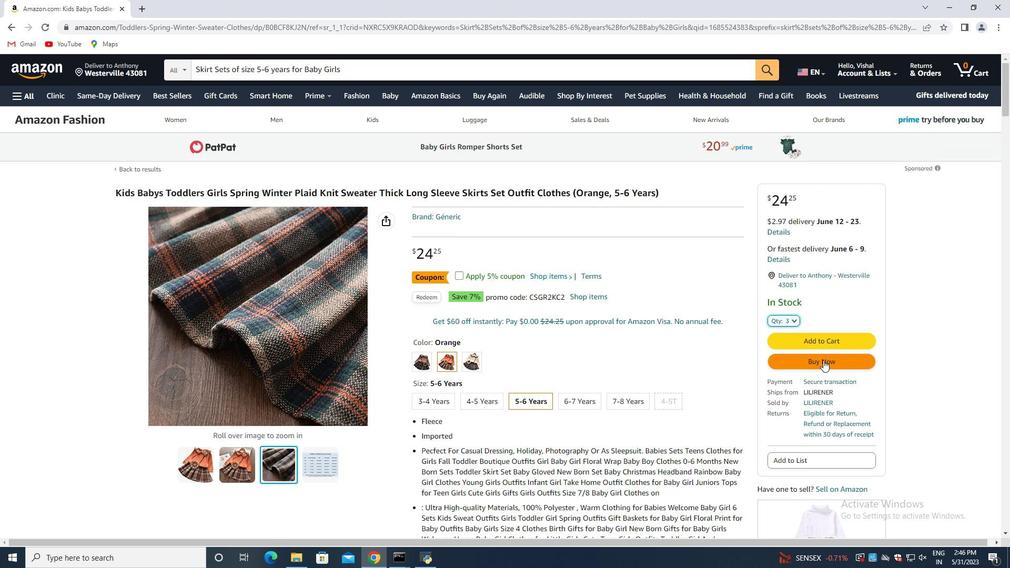 
Action: Mouse pressed left at (822, 358)
Screenshot: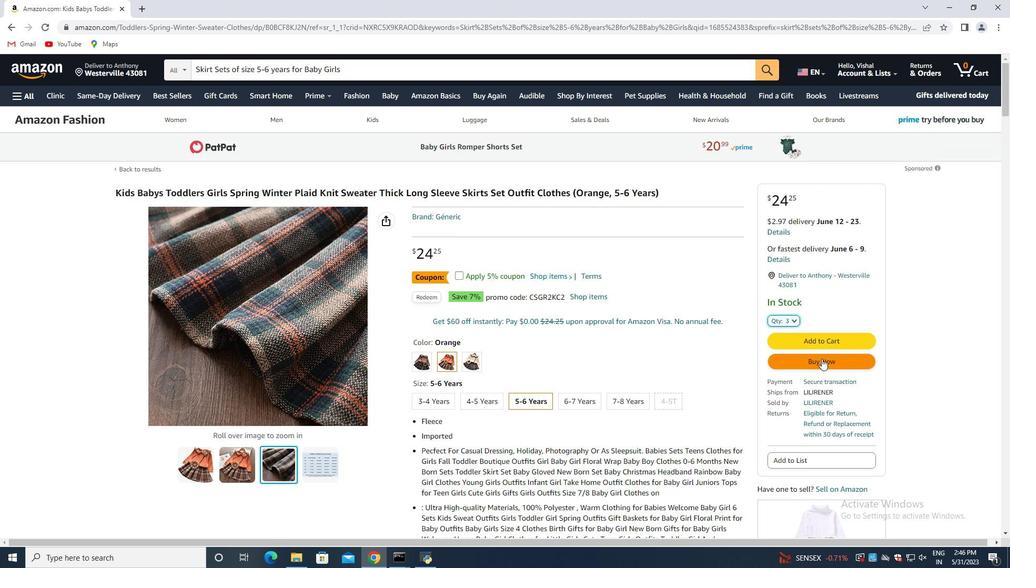 
Action: Mouse moved to (609, 104)
Screenshot: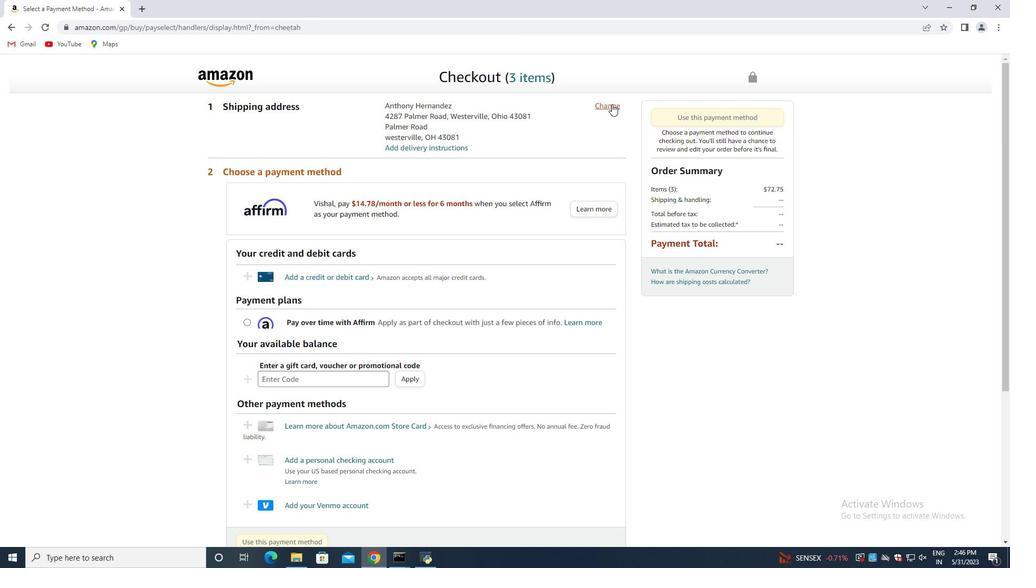 
Action: Mouse pressed left at (609, 104)
Screenshot: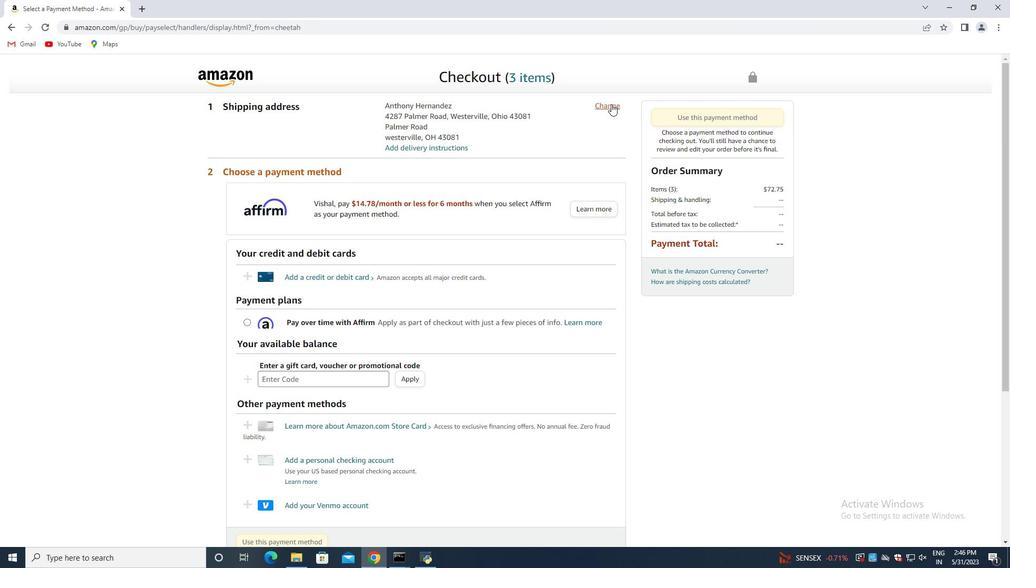 
Action: Mouse moved to (261, 202)
Screenshot: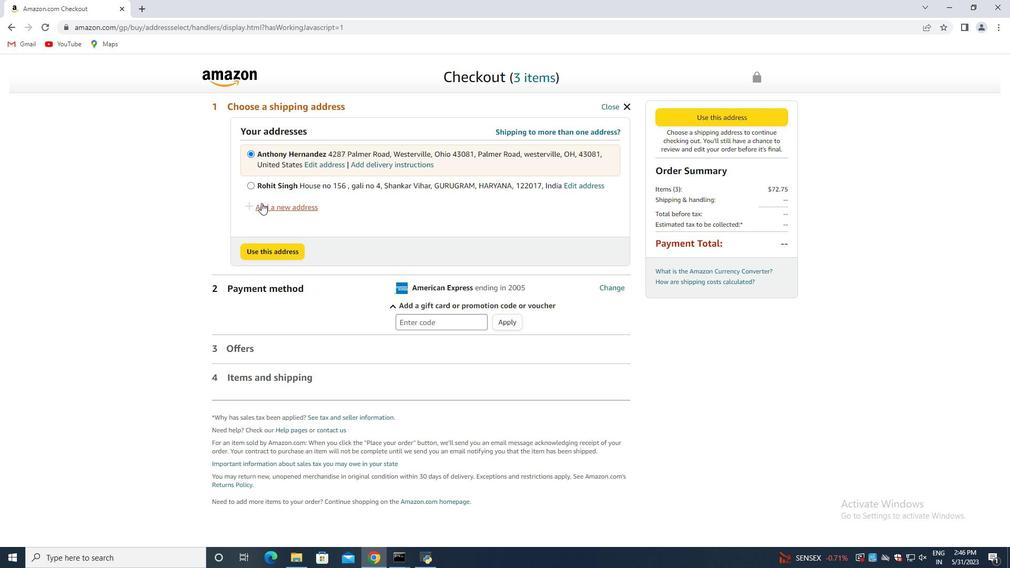 
Action: Mouse pressed left at (261, 202)
Screenshot: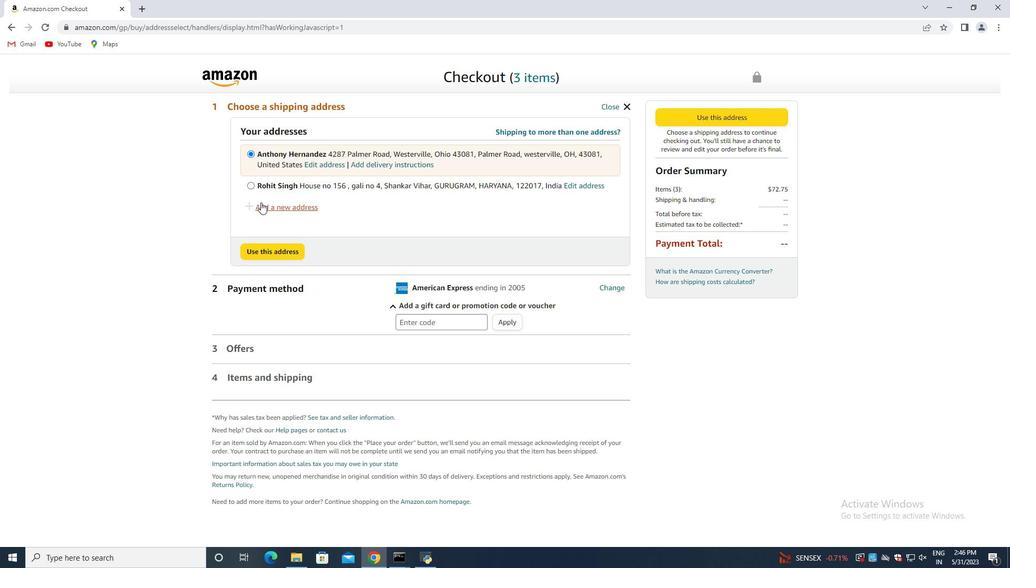 
Action: Mouse moved to (374, 261)
Screenshot: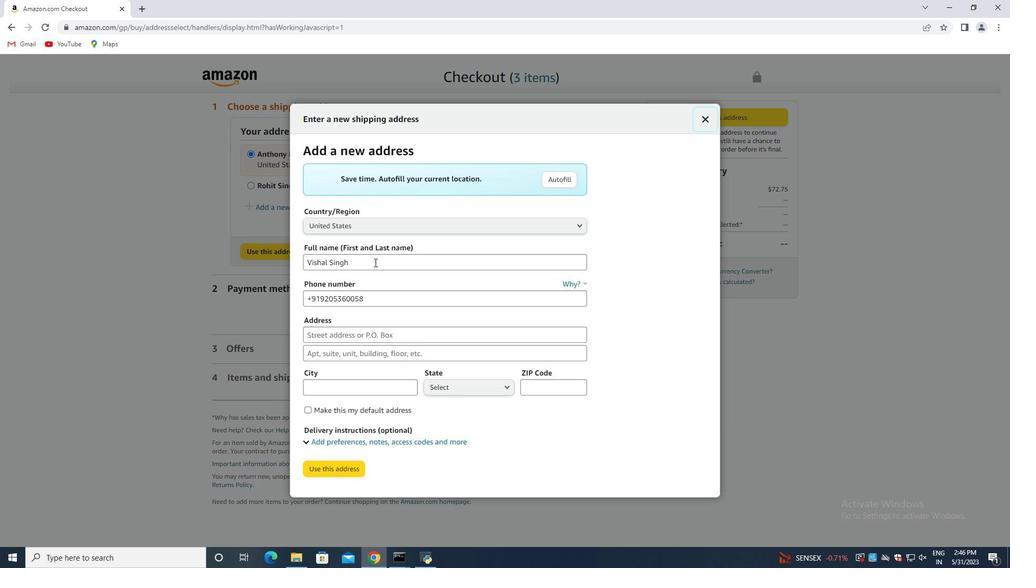 
Action: Mouse pressed left at (374, 261)
Screenshot: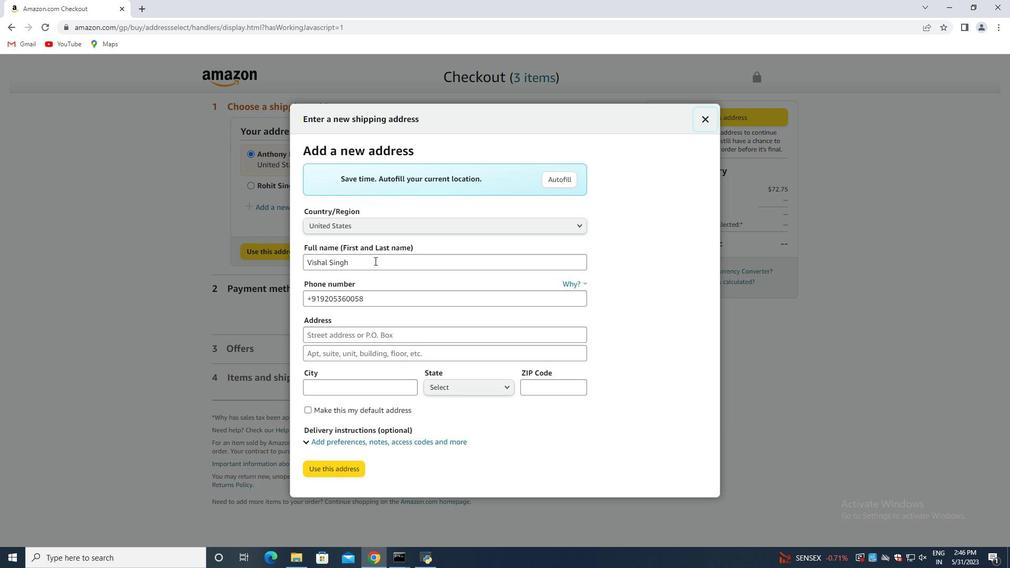 
Action: Mouse pressed left at (374, 261)
Screenshot: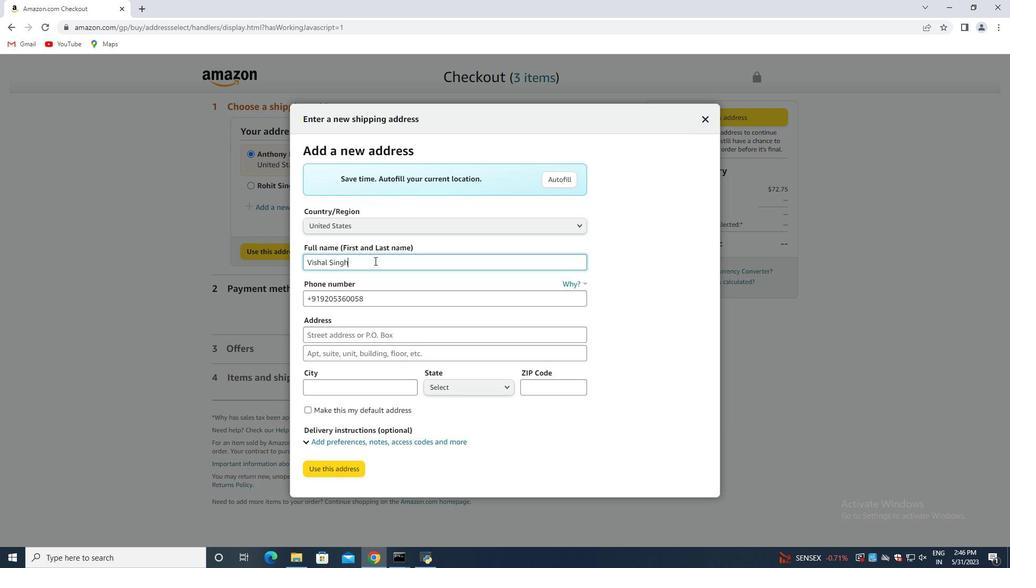 
Action: Mouse pressed left at (374, 261)
Screenshot: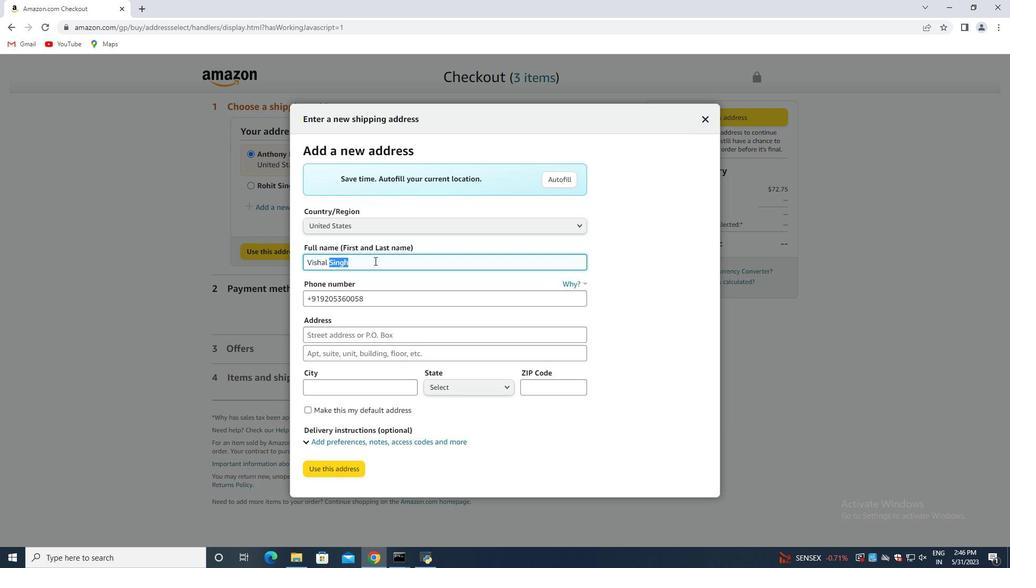 
Action: Mouse moved to (366, 257)
Screenshot: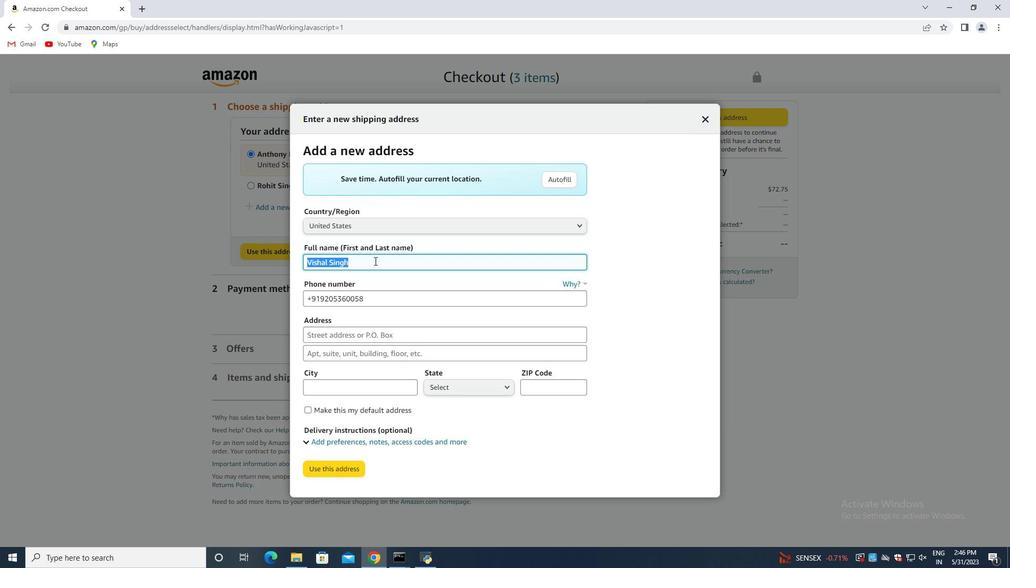 
Action: Key pressed <Key.backspace><Key.backspace><Key.shift>Fernando<Key.space><Key.shift>Perez<Key.tab><Key.tab><Key.backspace>7752551231<Key.tab>1393<Key.tab><Key.shift>Can<Key.backspace>mden<Key.space><Key.shift>Street<Key.tab><Key.shift>Reno<Key.tab>
Screenshot: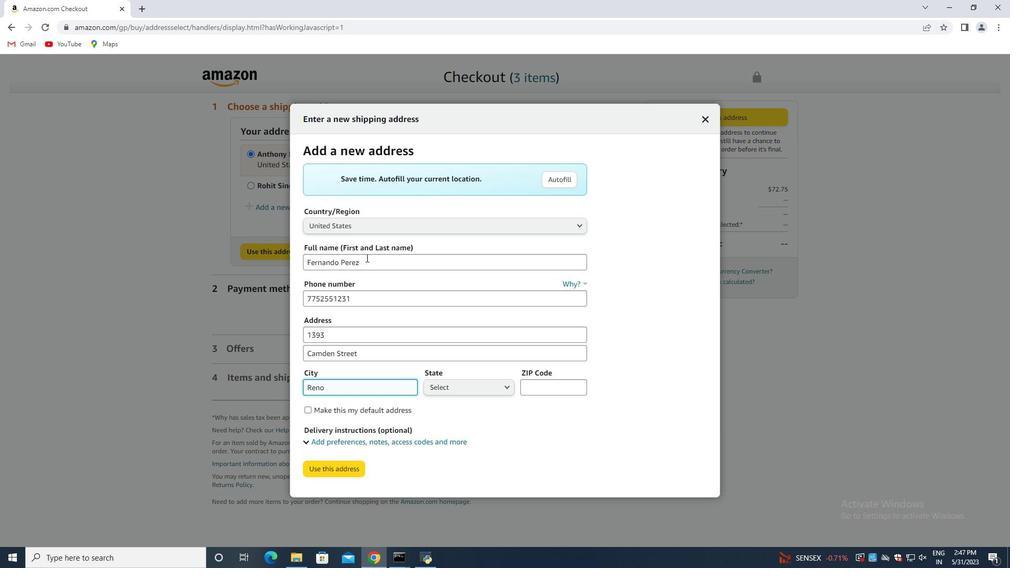 
Action: Mouse moved to (495, 386)
Screenshot: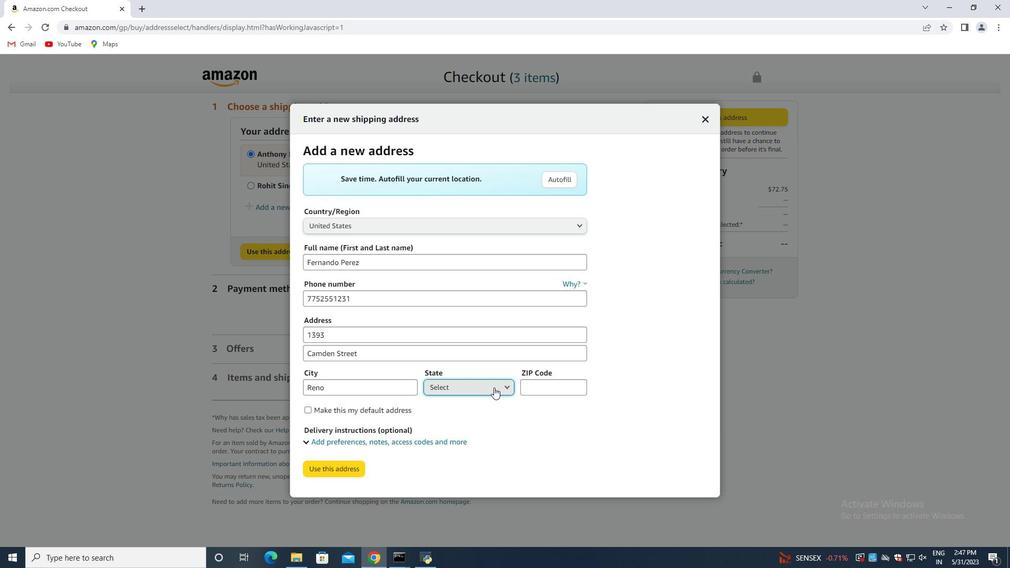 
Action: Mouse pressed left at (495, 386)
Screenshot: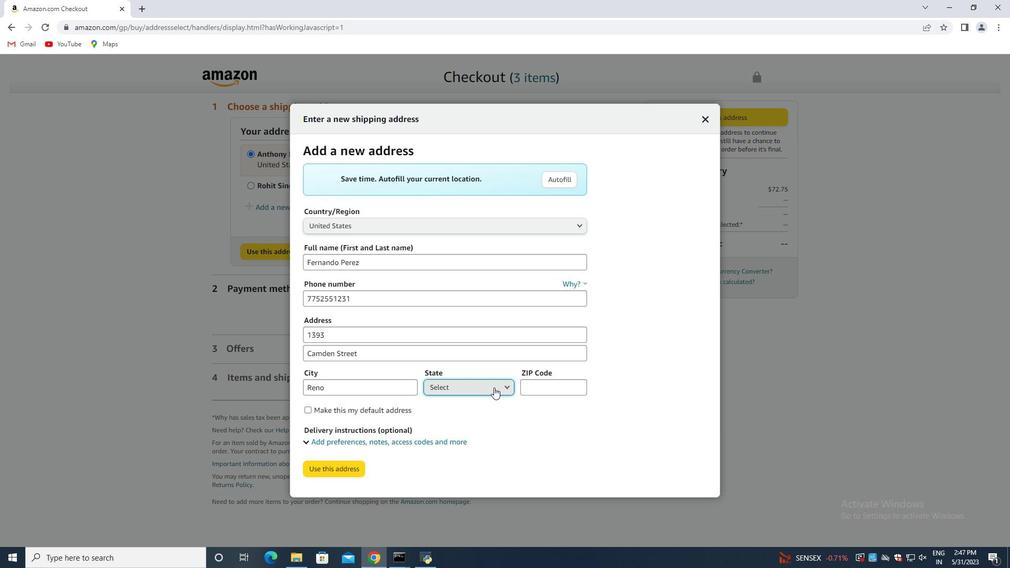 
Action: Mouse moved to (491, 345)
Screenshot: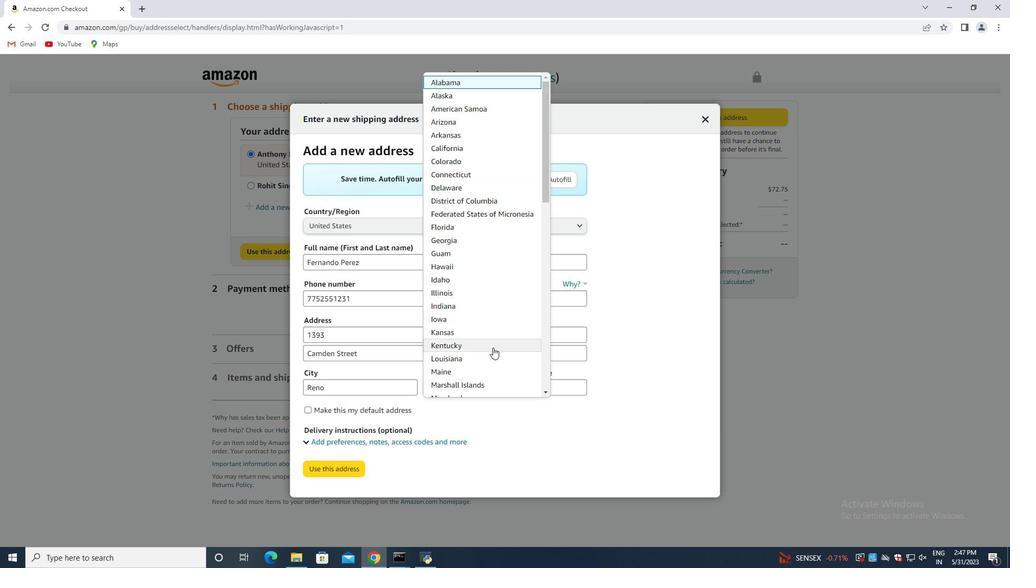 
Action: Mouse scrolled (491, 345) with delta (0, 0)
Screenshot: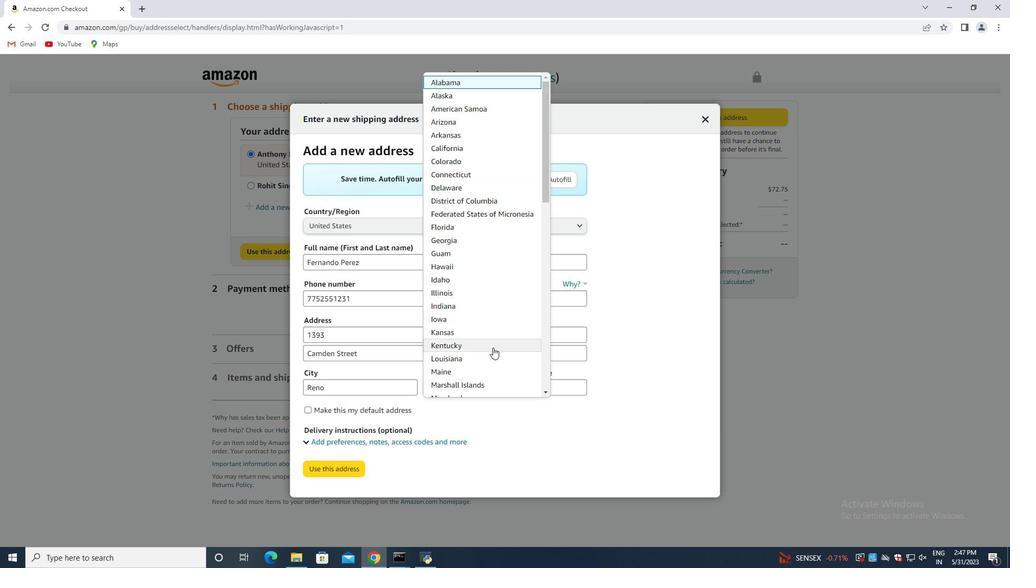 
Action: Mouse moved to (491, 345)
Screenshot: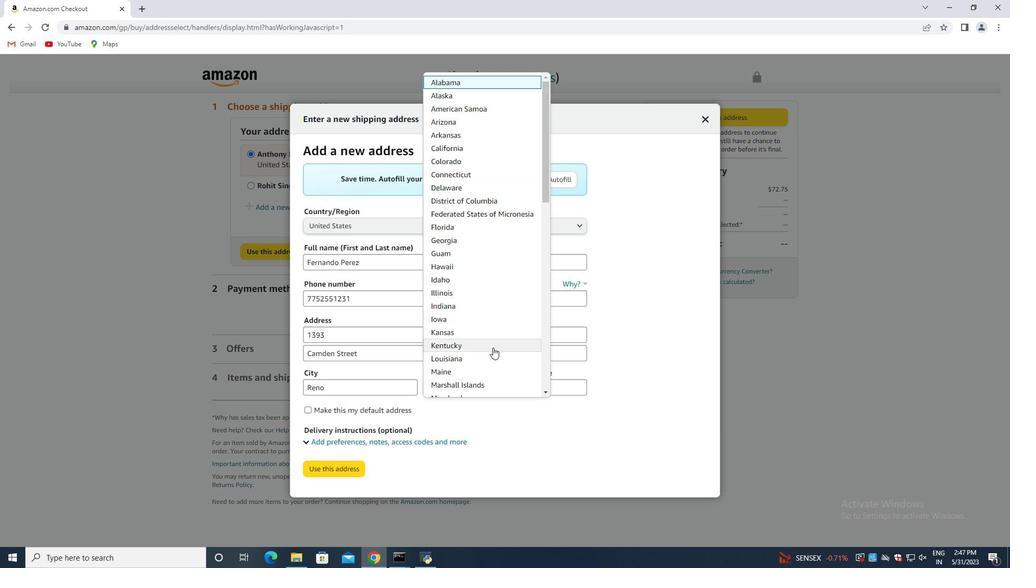 
Action: Mouse scrolled (491, 344) with delta (0, 0)
Screenshot: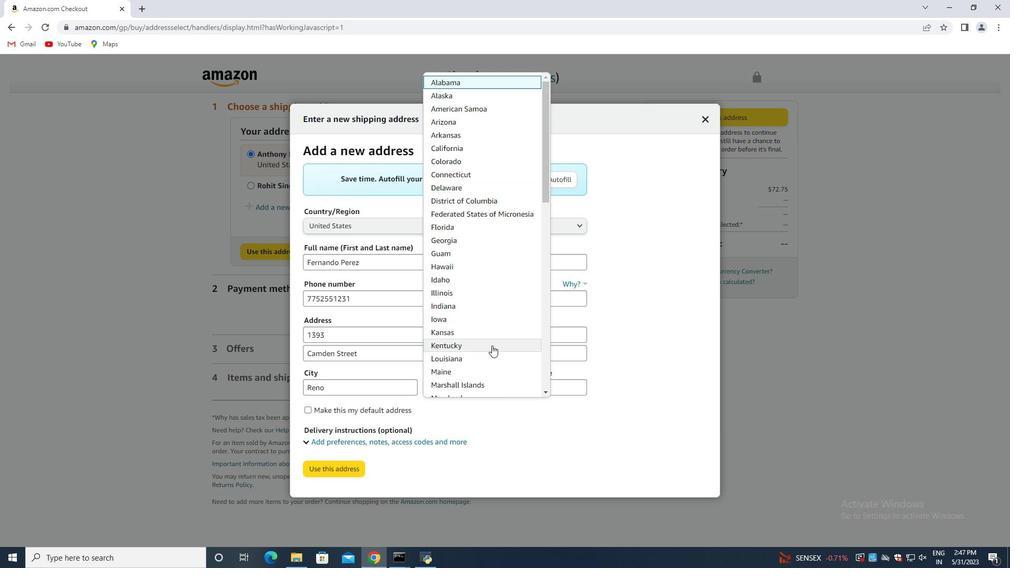 
Action: Mouse moved to (458, 362)
Screenshot: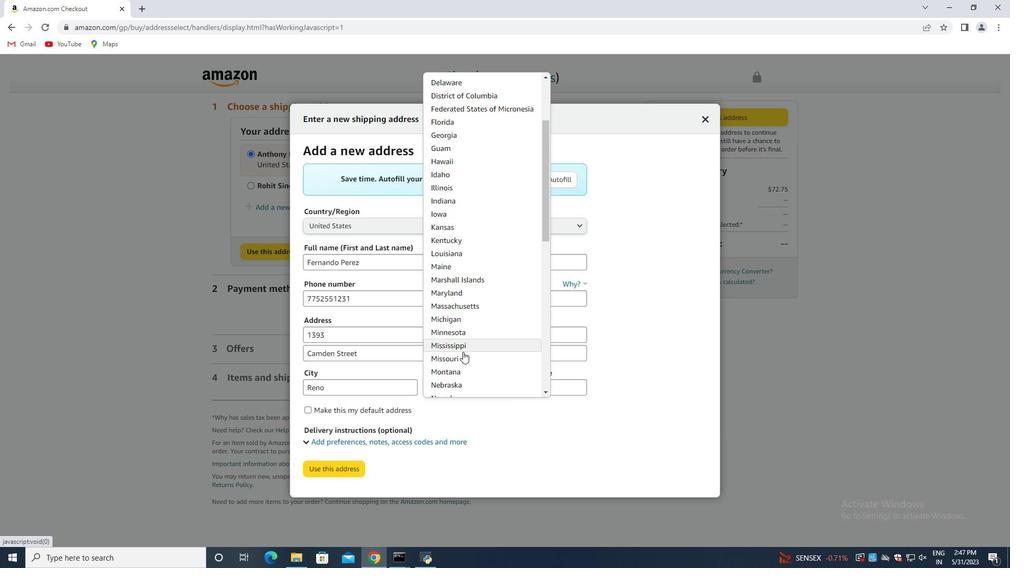 
Action: Mouse scrolled (458, 362) with delta (0, 0)
Screenshot: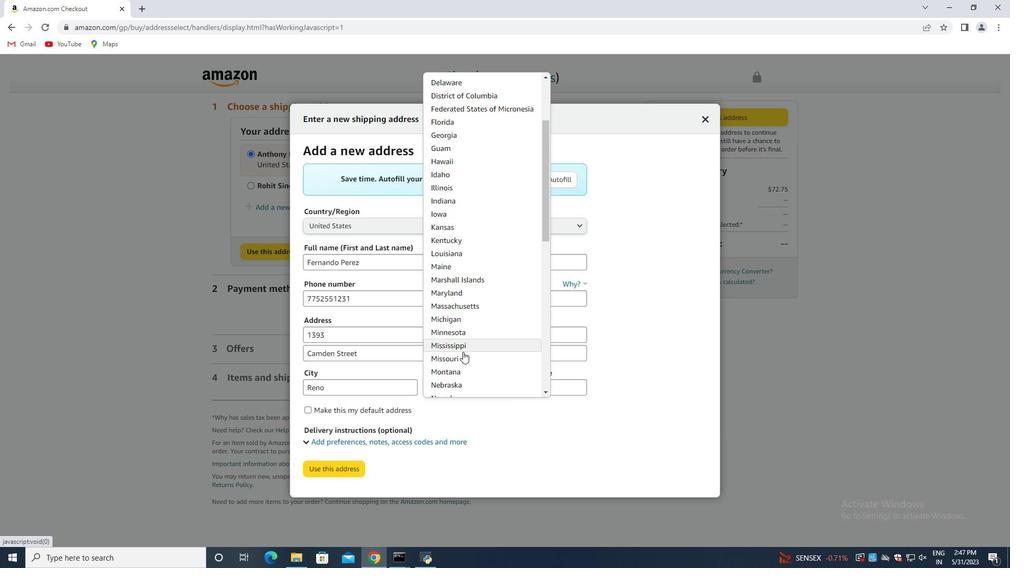 
Action: Mouse moved to (457, 346)
Screenshot: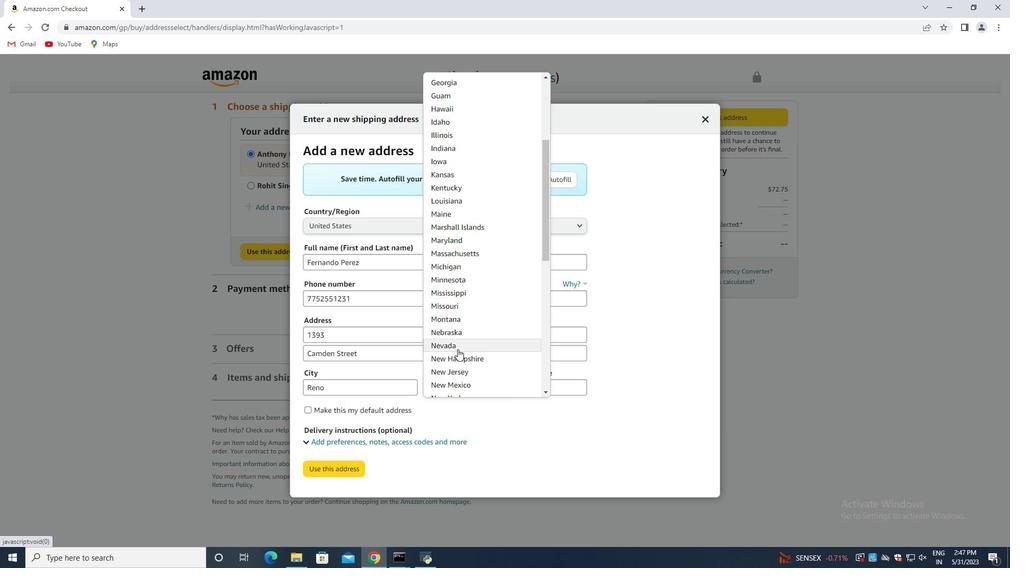 
Action: Mouse pressed left at (457, 346)
Screenshot: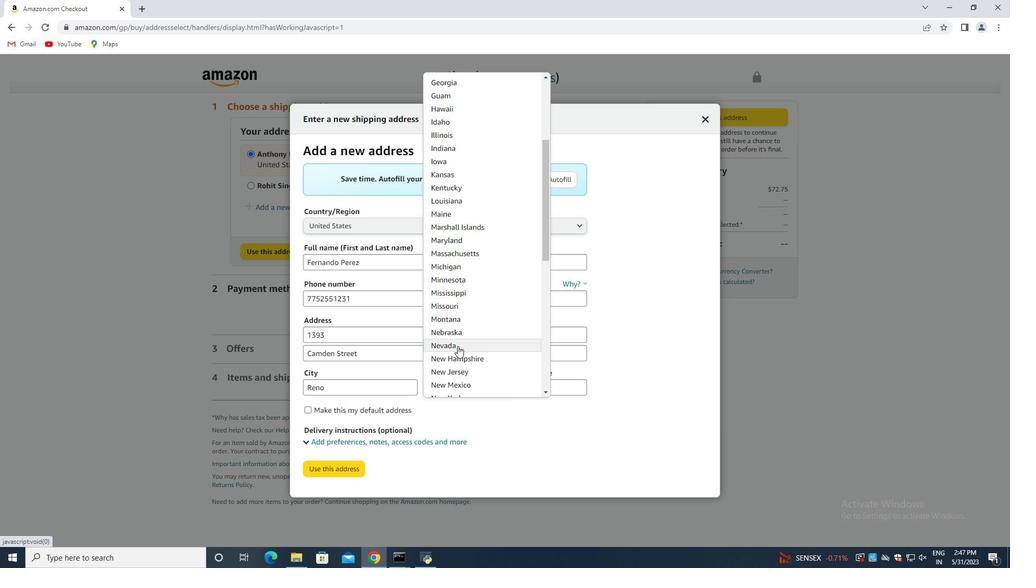 
Action: Mouse moved to (534, 388)
Screenshot: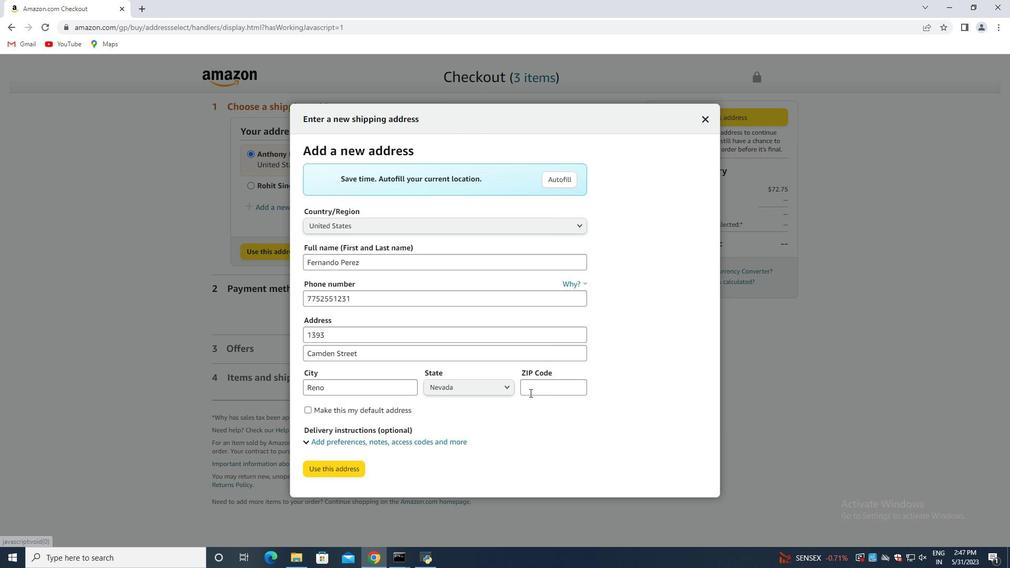 
Action: Mouse pressed left at (534, 388)
Screenshot: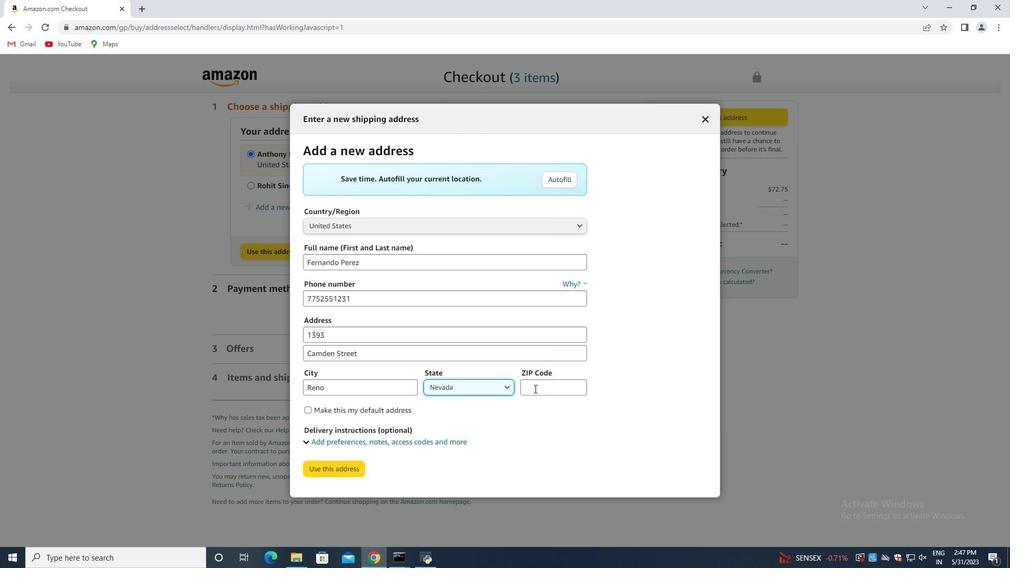 
Action: Mouse moved to (537, 387)
Screenshot: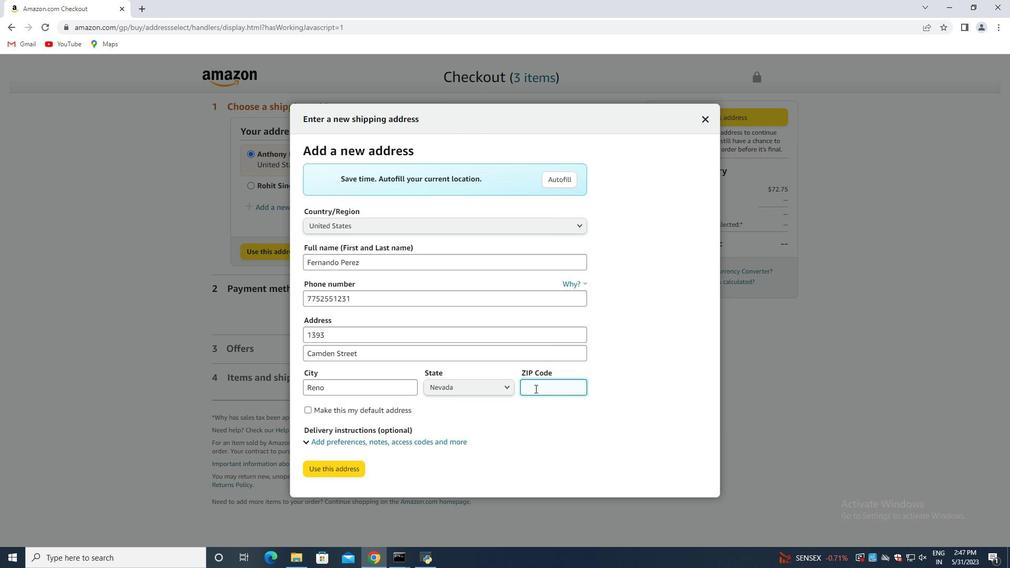 
Action: Key pressed 89501
Screenshot: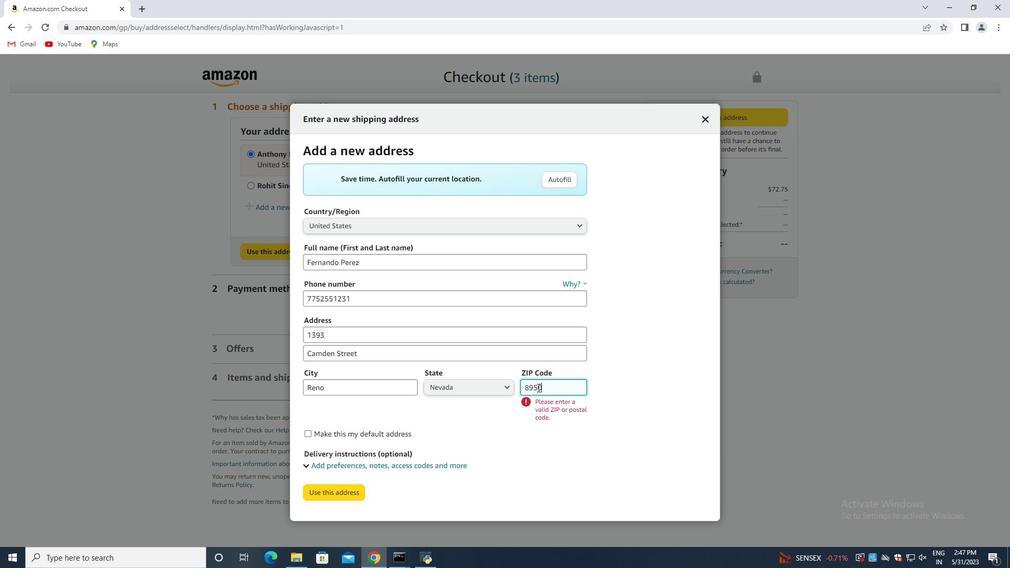 
Action: Mouse moved to (341, 465)
Screenshot: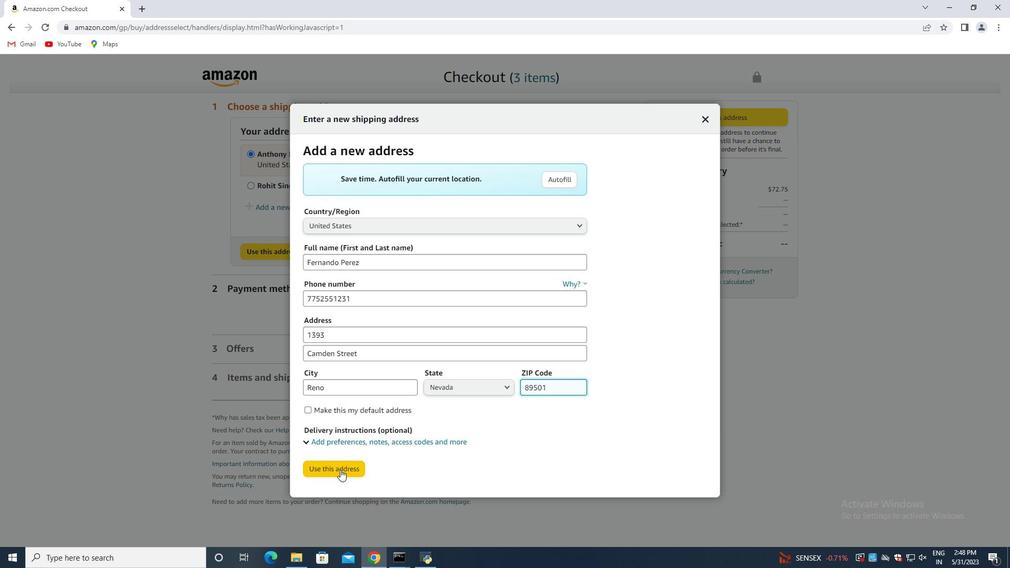 
Action: Mouse pressed left at (341, 465)
Screenshot: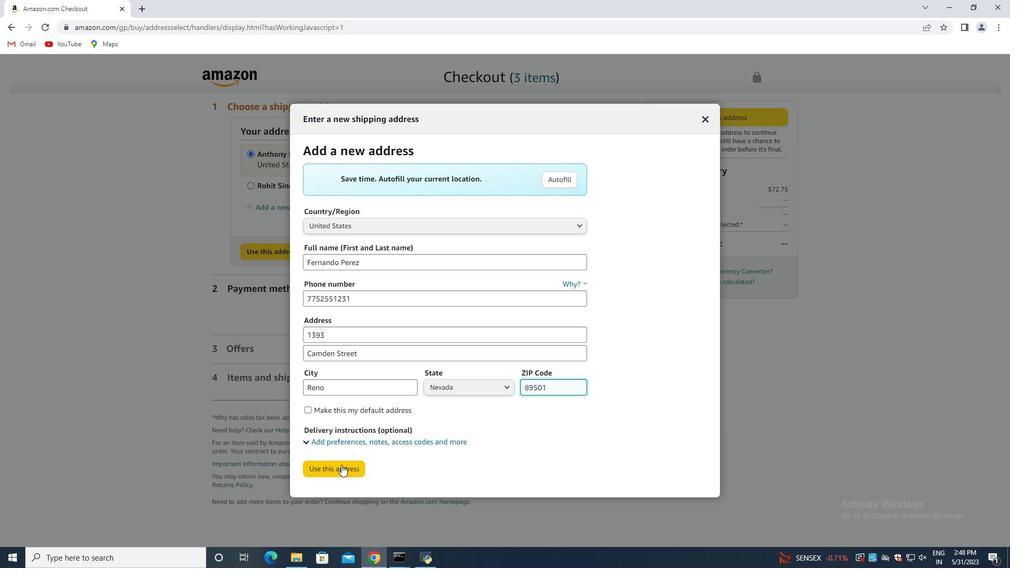
Action: Mouse moved to (357, 471)
Screenshot: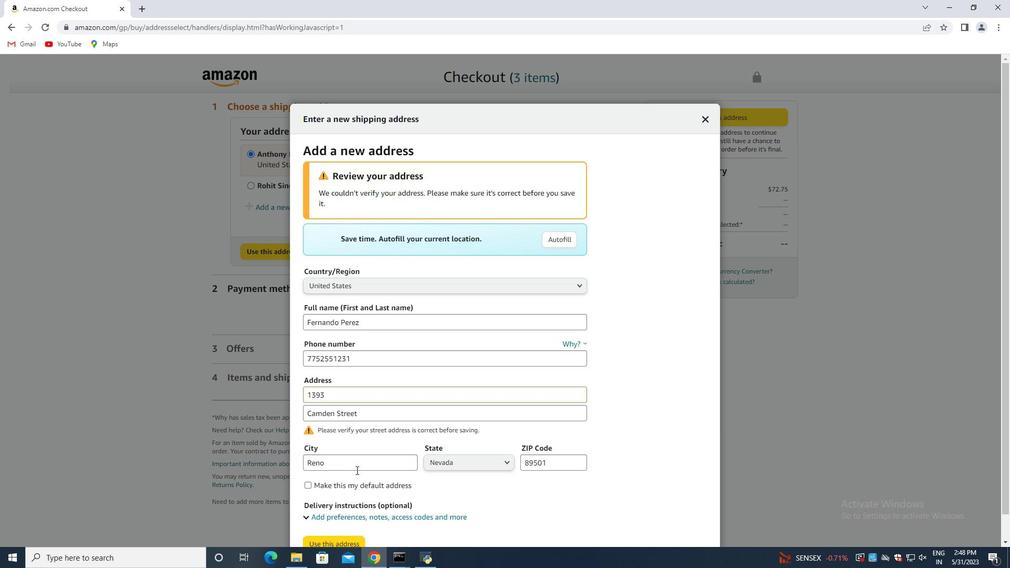
Action: Mouse scrolled (357, 470) with delta (0, 0)
Screenshot: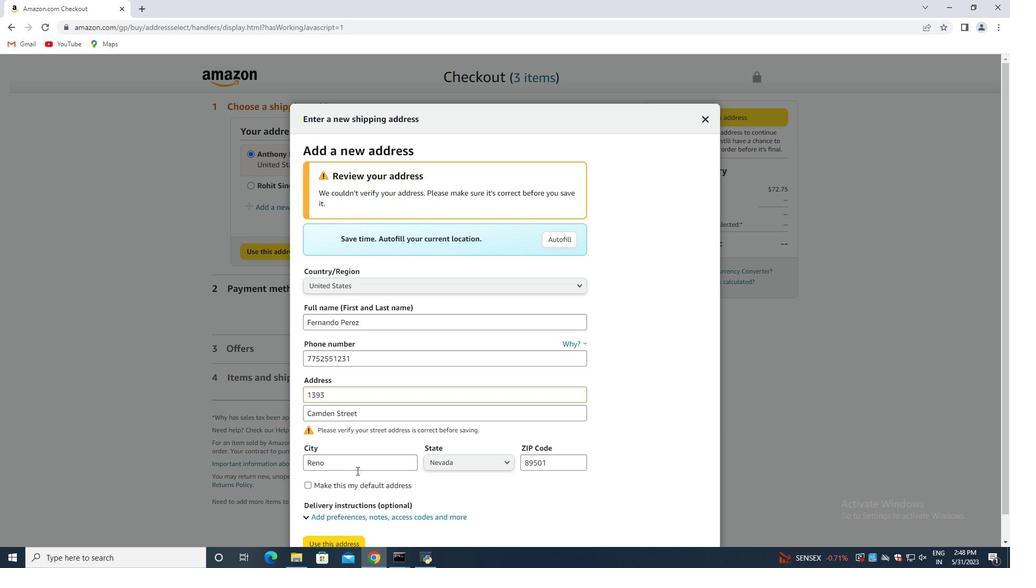 
Action: Mouse moved to (356, 473)
Screenshot: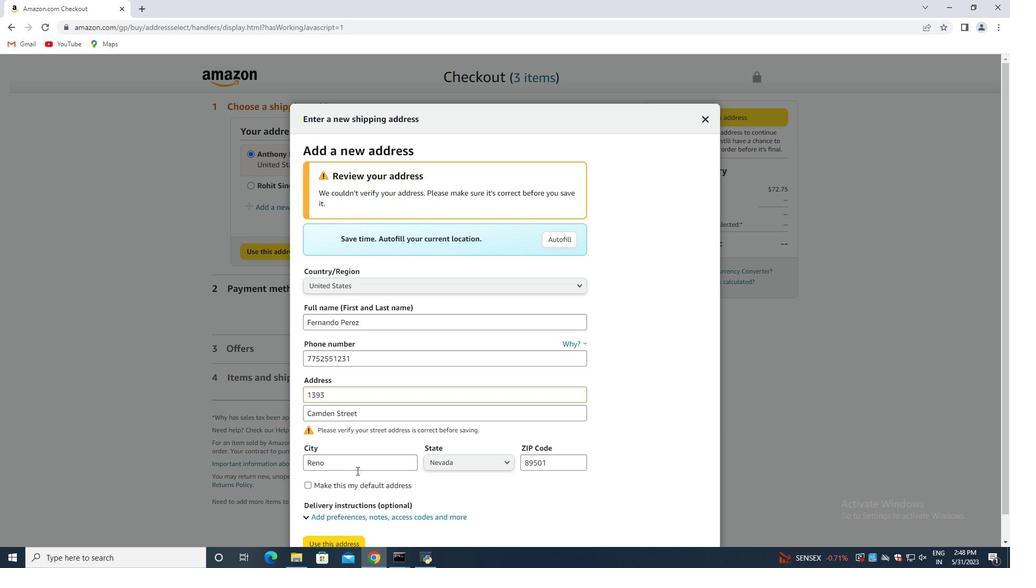 
Action: Mouse scrolled (356, 472) with delta (0, 0)
Screenshot: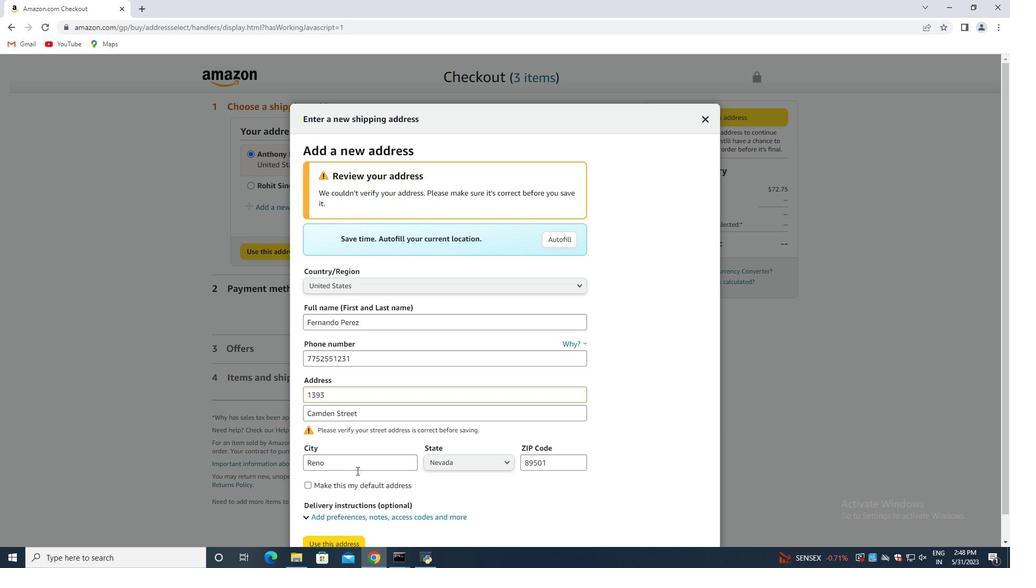 
Action: Mouse moved to (354, 478)
Screenshot: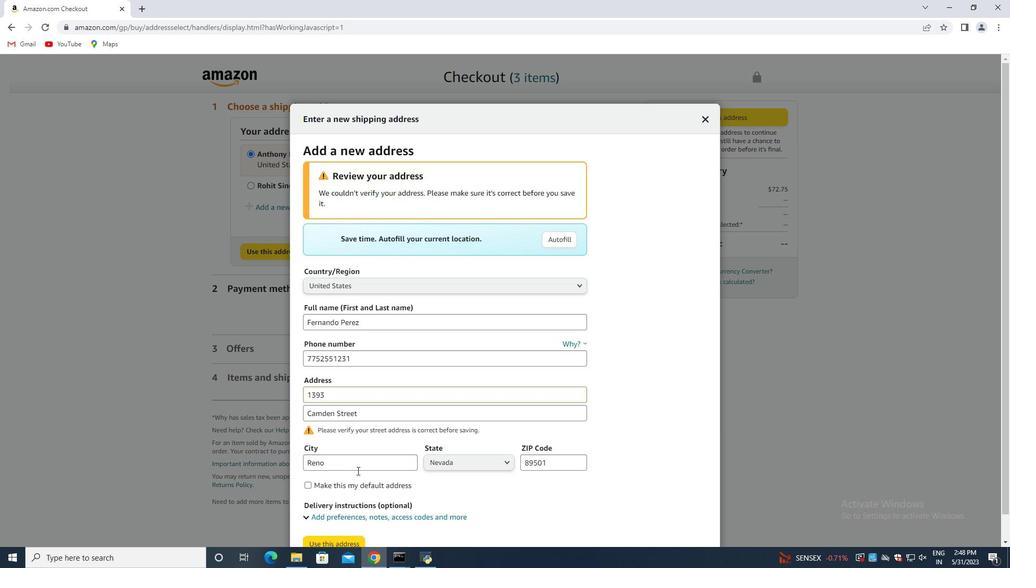 
Action: Mouse scrolled (354, 476) with delta (0, 0)
Screenshot: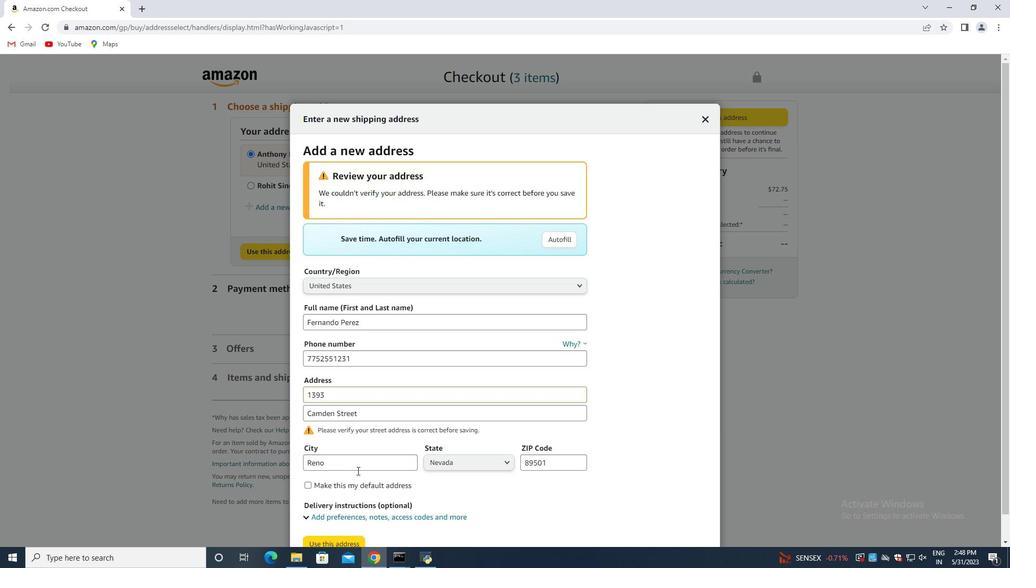 
Action: Mouse moved to (354, 479)
Screenshot: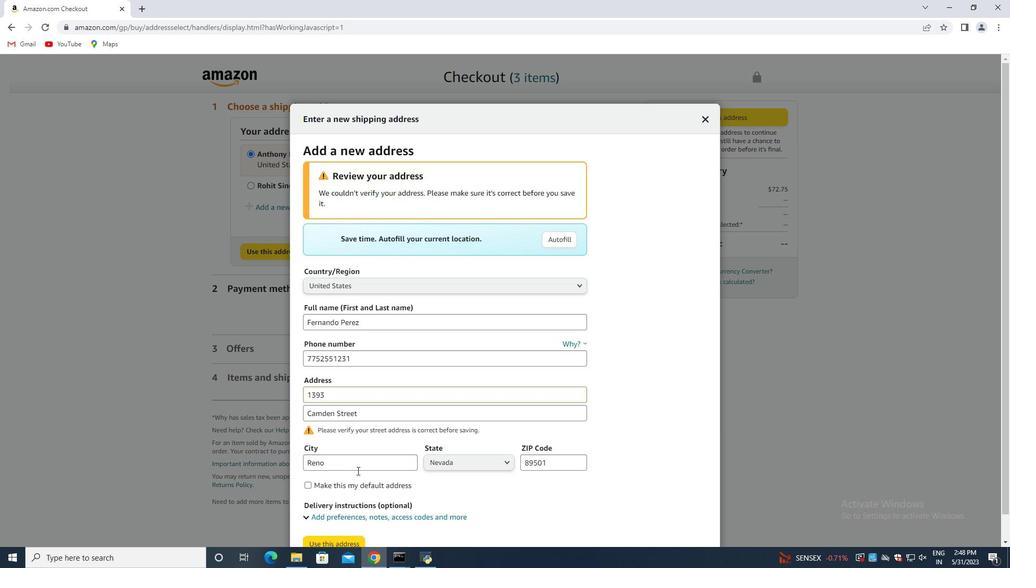 
Action: Mouse scrolled (354, 478) with delta (0, 0)
Screenshot: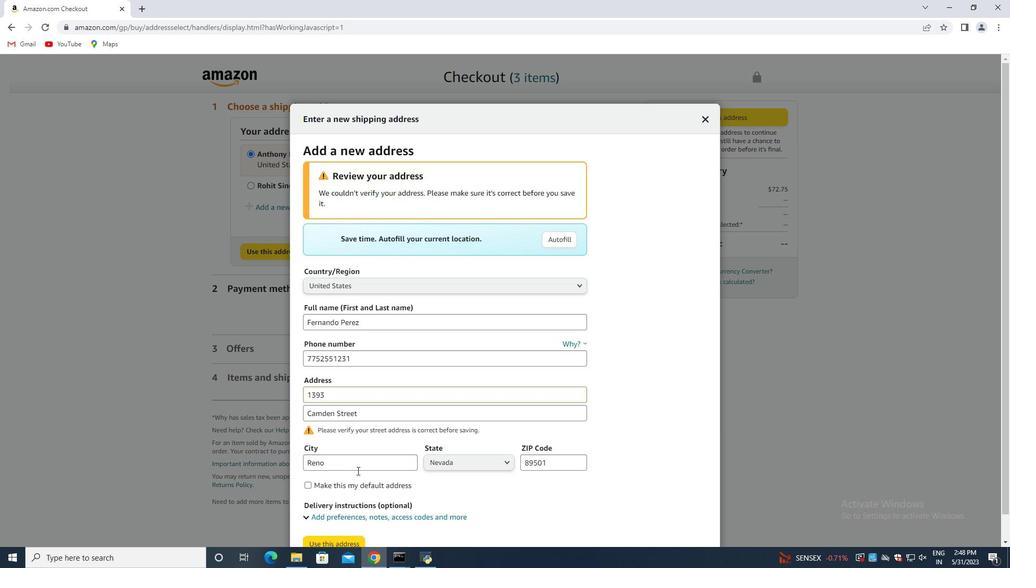 
Action: Mouse moved to (335, 520)
Screenshot: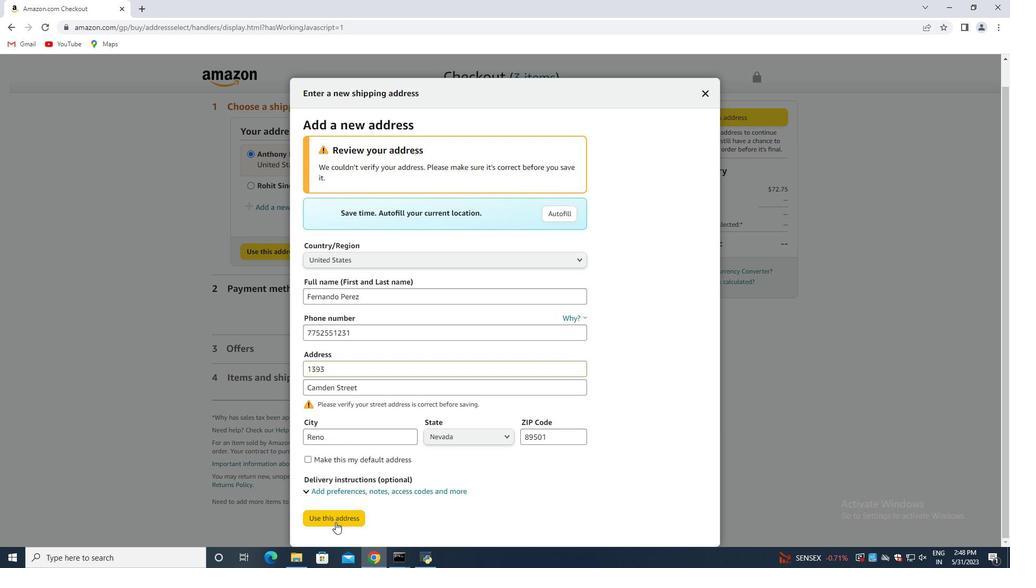 
Action: Mouse pressed left at (335, 520)
Screenshot: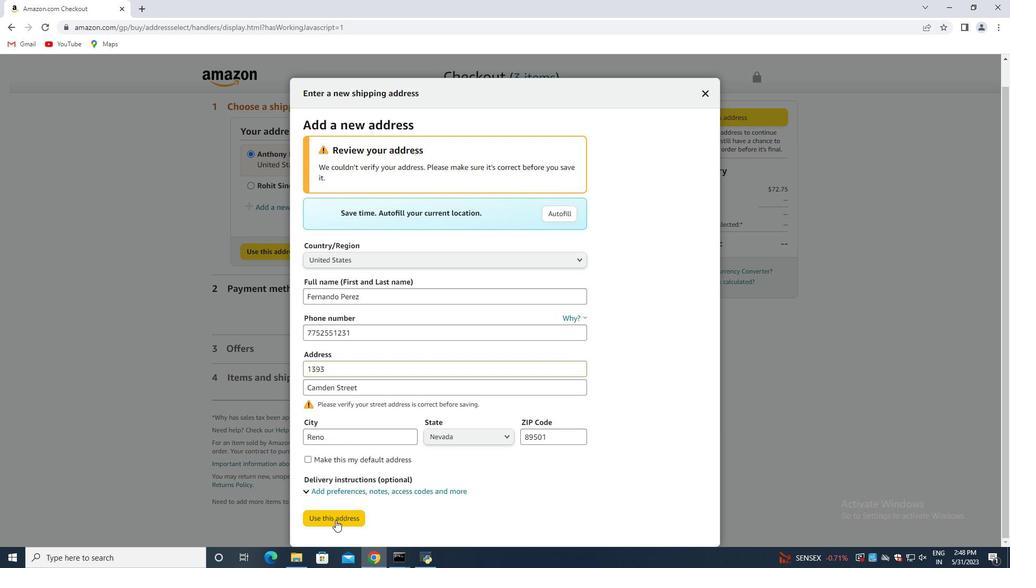 
Action: Mouse moved to (315, 254)
Screenshot: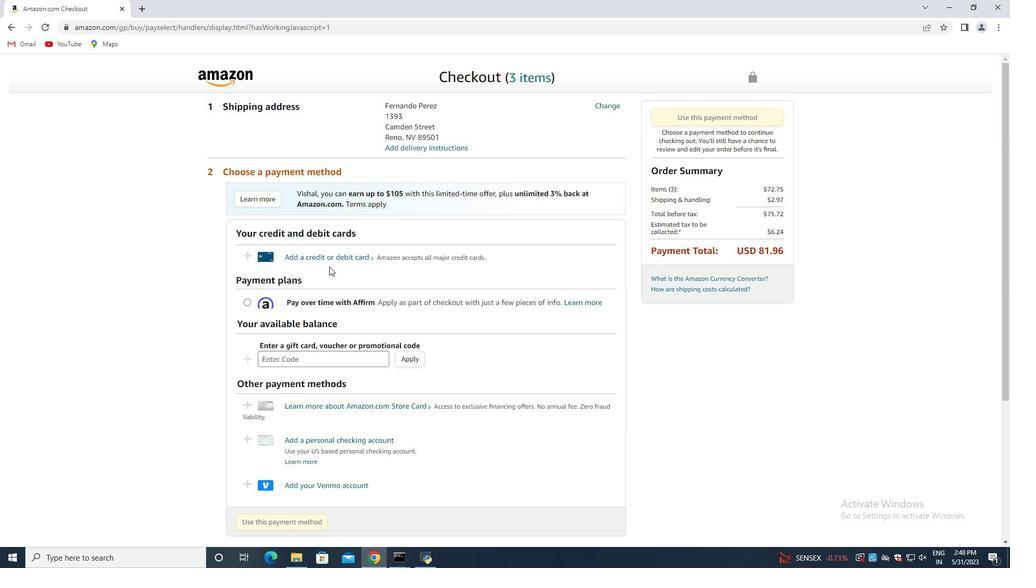 
Action: Mouse pressed left at (315, 254)
Screenshot: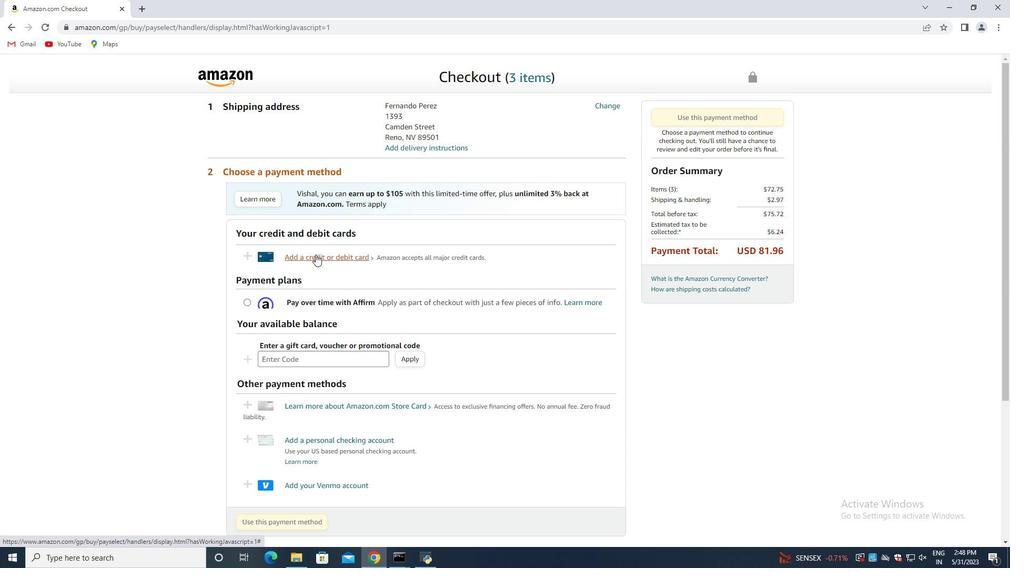 
Action: Mouse moved to (410, 246)
Screenshot: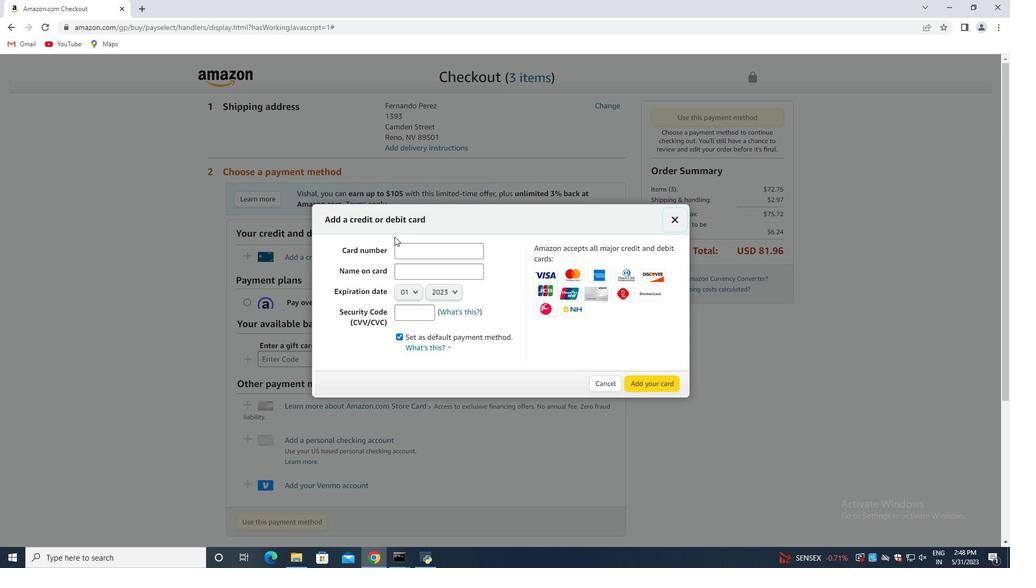 
Action: Mouse pressed left at (410, 246)
Screenshot: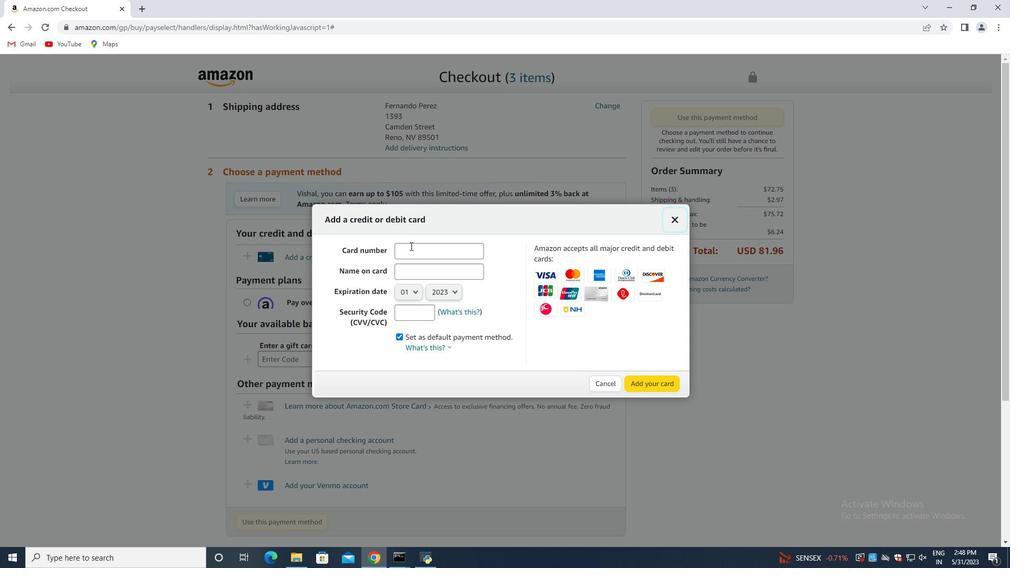 
Action: Mouse moved to (466, 283)
Screenshot: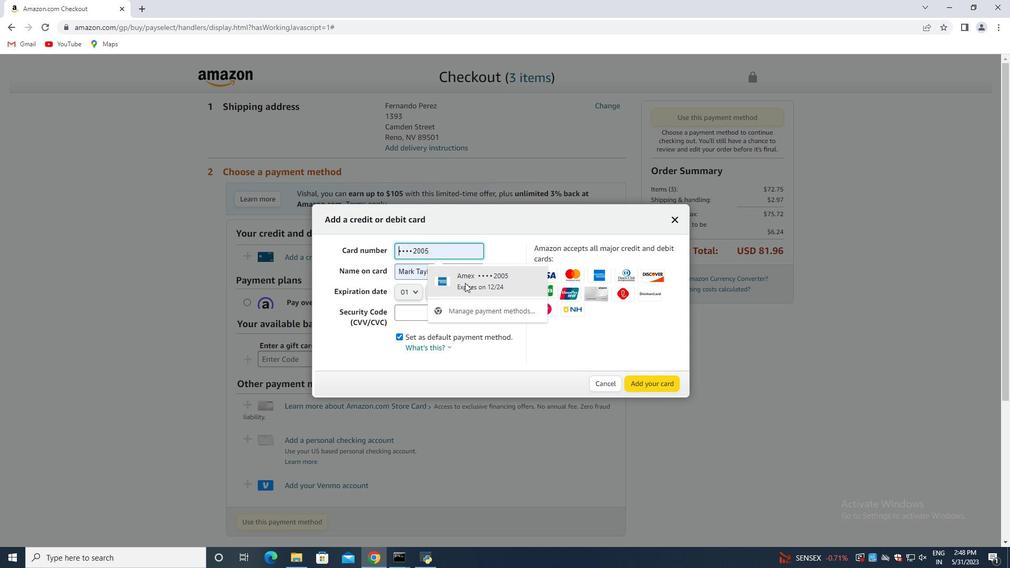 
Action: Mouse pressed left at (466, 283)
Screenshot: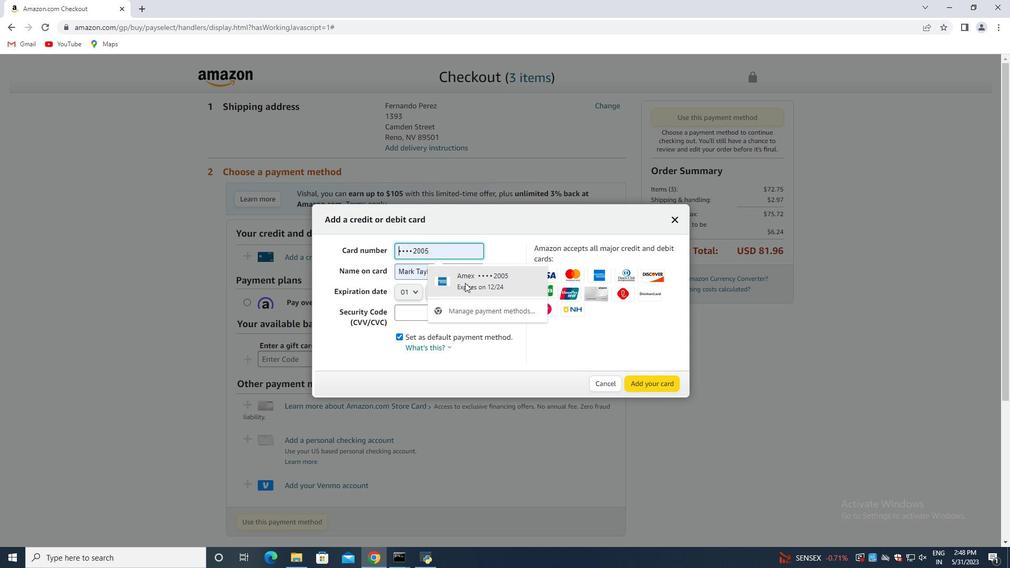 
Action: Mouse moved to (413, 310)
Screenshot: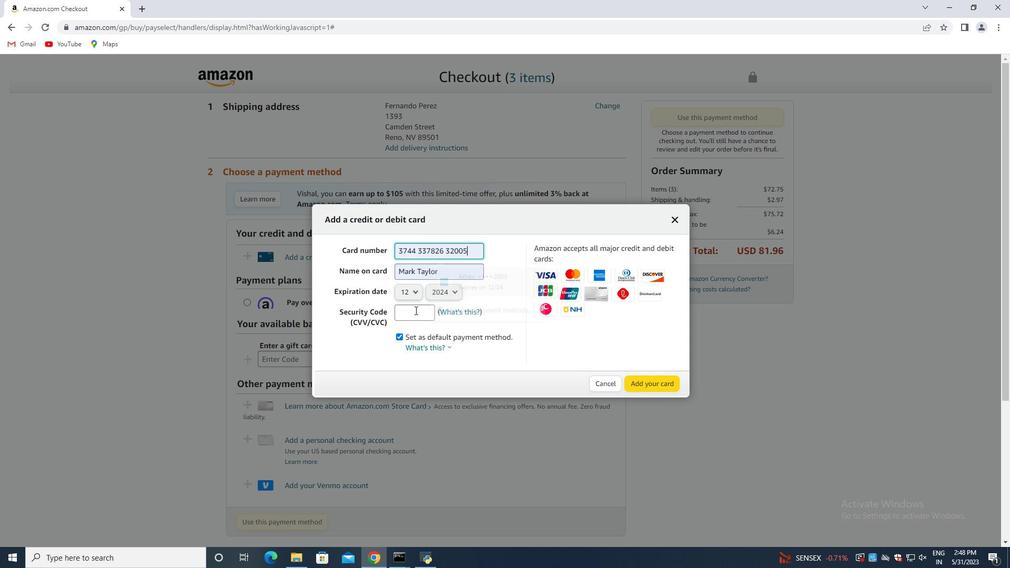 
Action: Mouse pressed left at (413, 310)
Screenshot: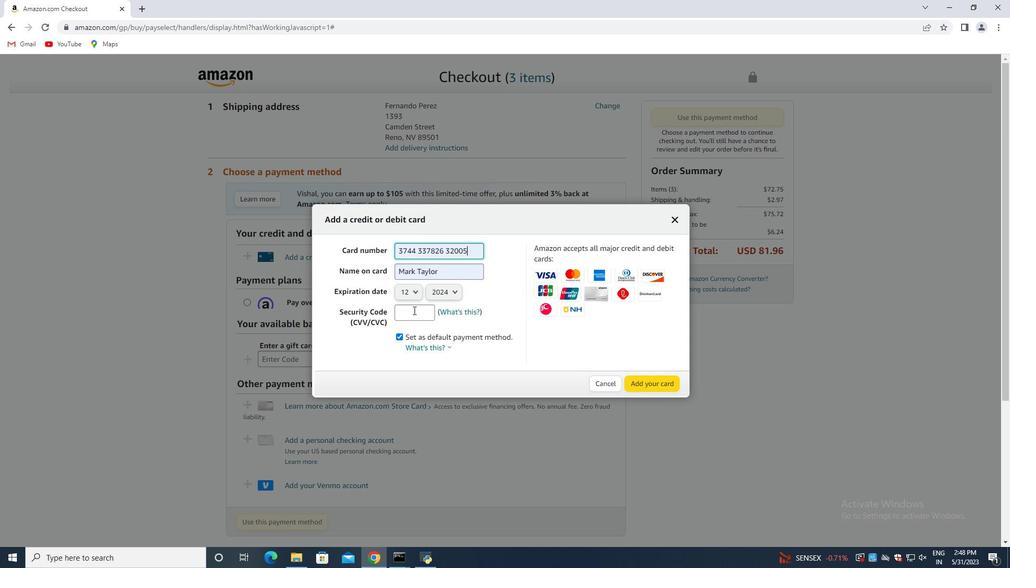 
Action: Mouse moved to (441, 317)
Screenshot: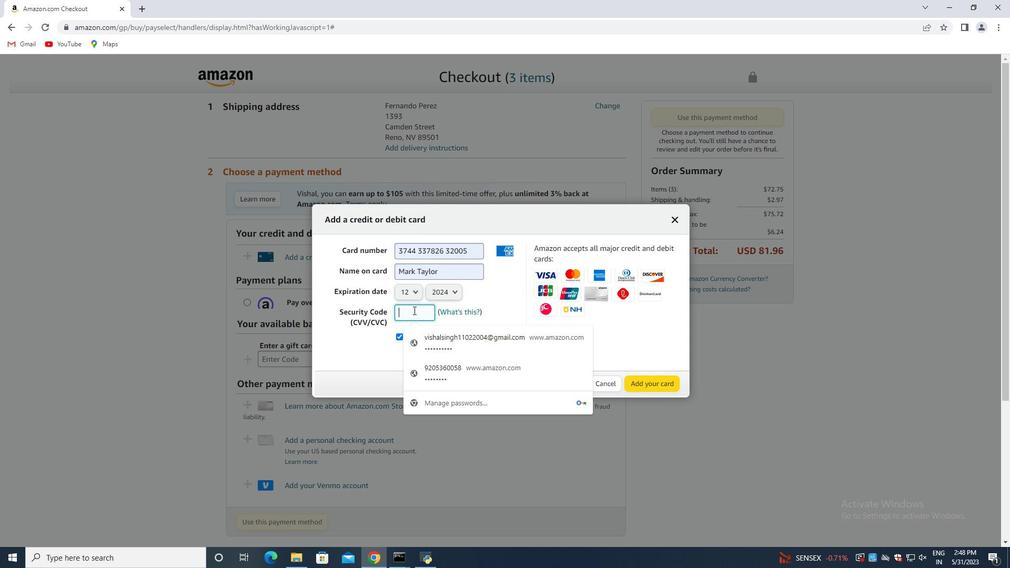 
Action: Key pressed 3321
Screenshot: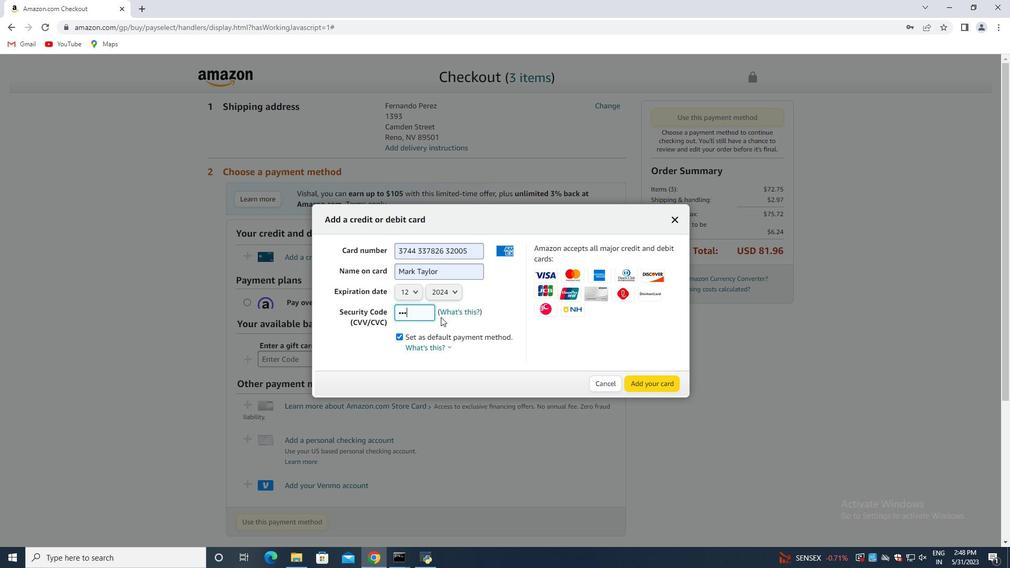 
Action: Mouse moved to (646, 382)
Screenshot: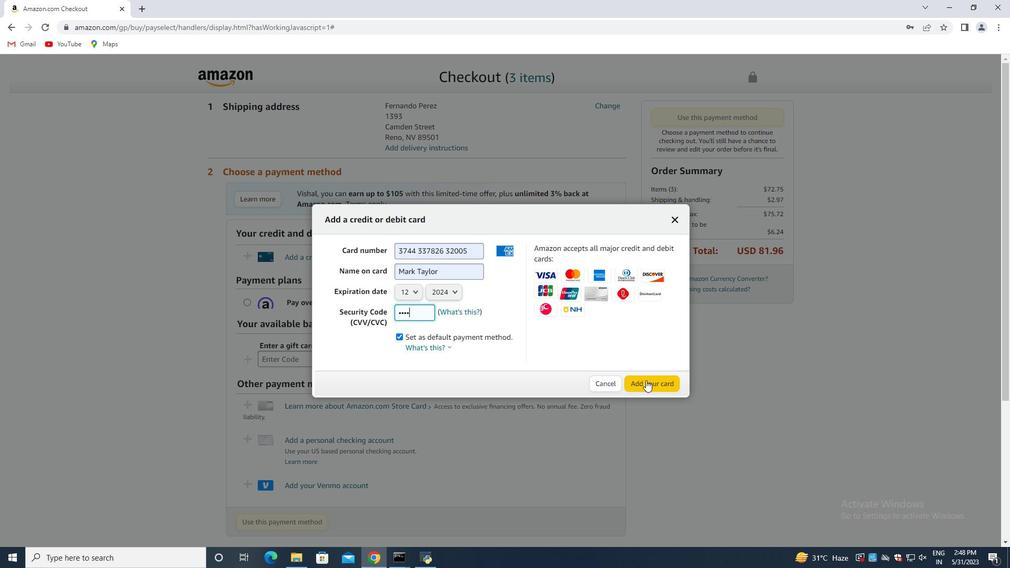 
